 Task: Add Sprouts BBQ Kettle Chips to the cart.
Action: Mouse moved to (20, 55)
Screenshot: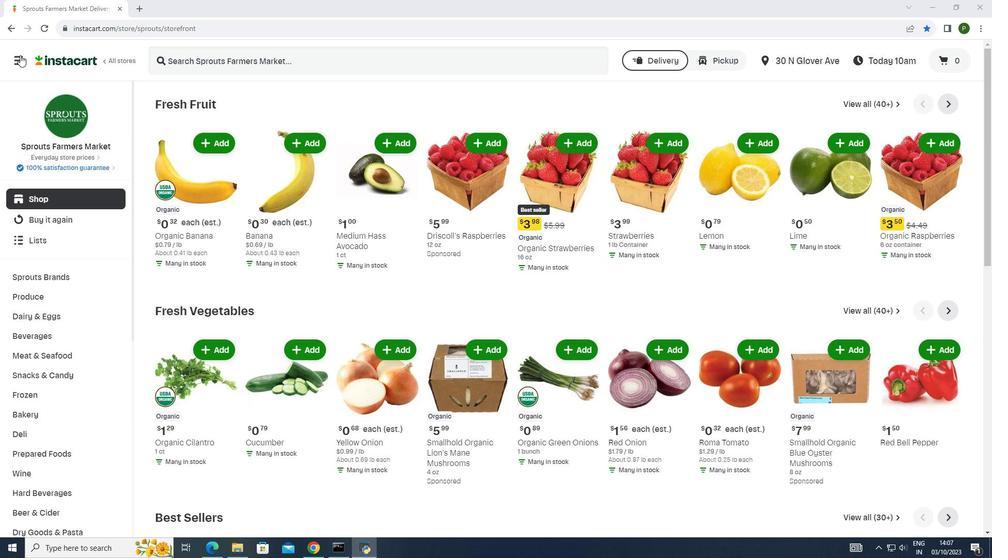 
Action: Mouse pressed left at (20, 55)
Screenshot: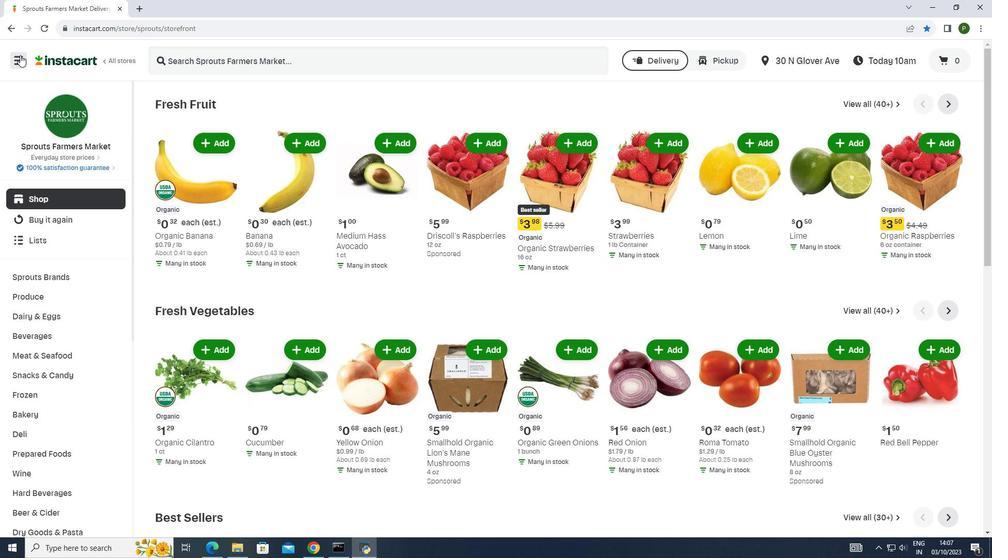 
Action: Mouse moved to (51, 268)
Screenshot: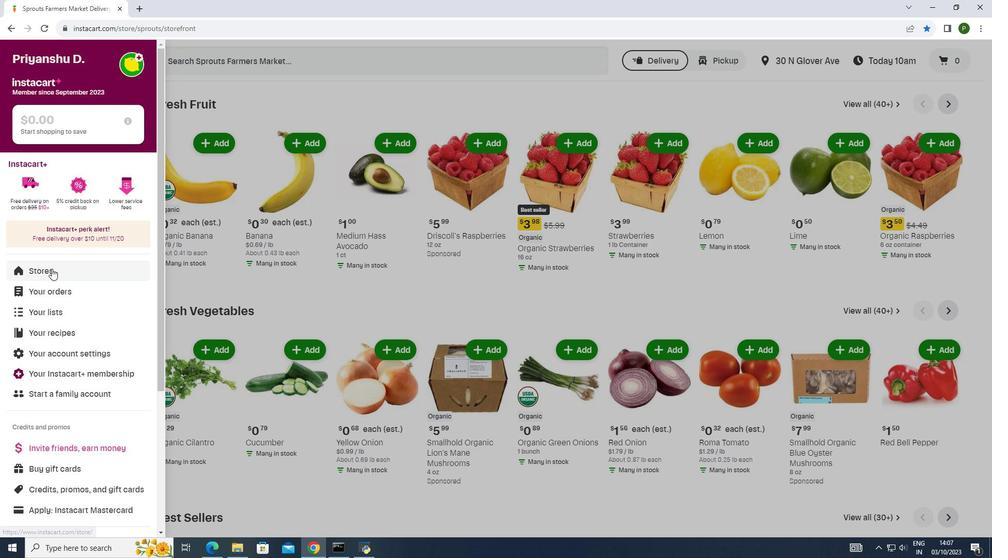 
Action: Mouse pressed left at (51, 268)
Screenshot: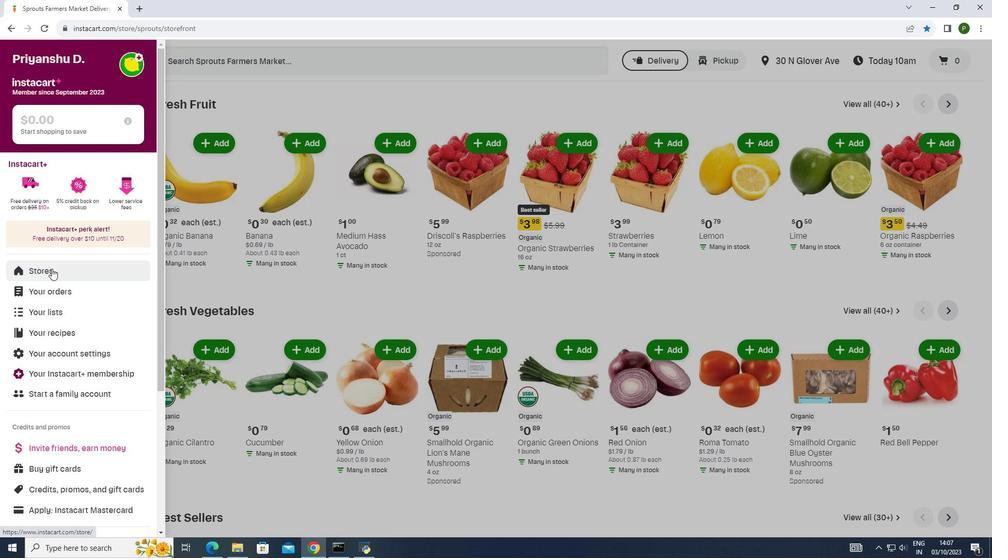 
Action: Mouse moved to (237, 103)
Screenshot: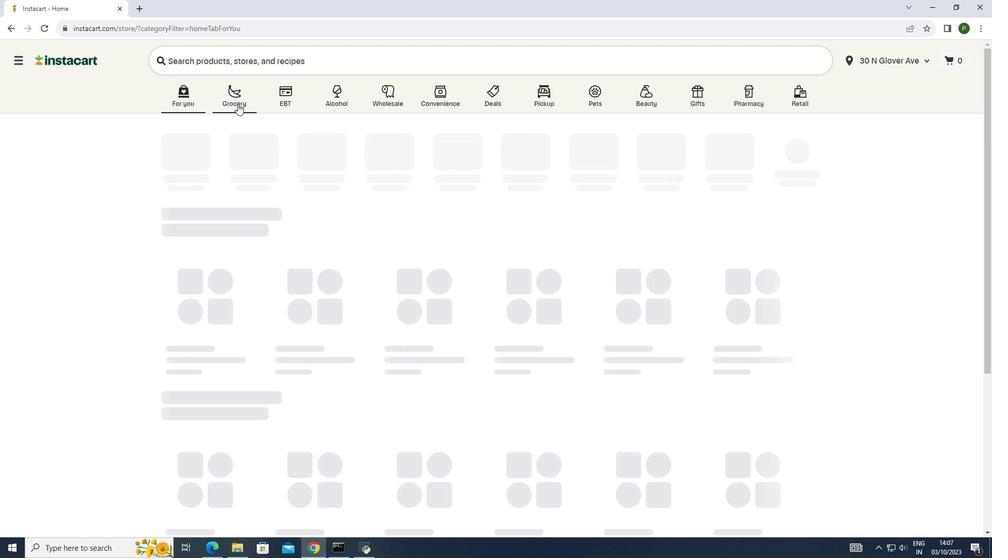 
Action: Mouse pressed left at (237, 103)
Screenshot: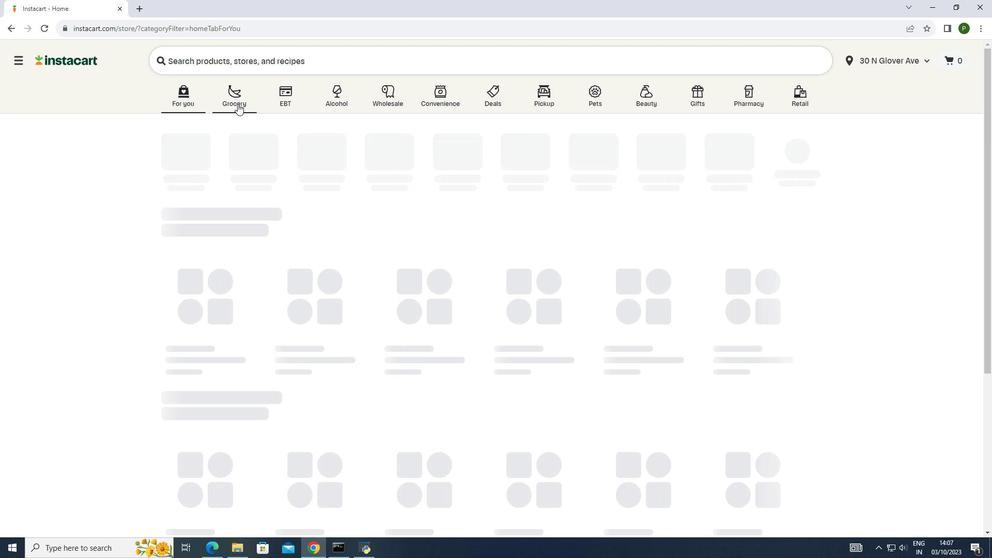 
Action: Mouse moved to (519, 160)
Screenshot: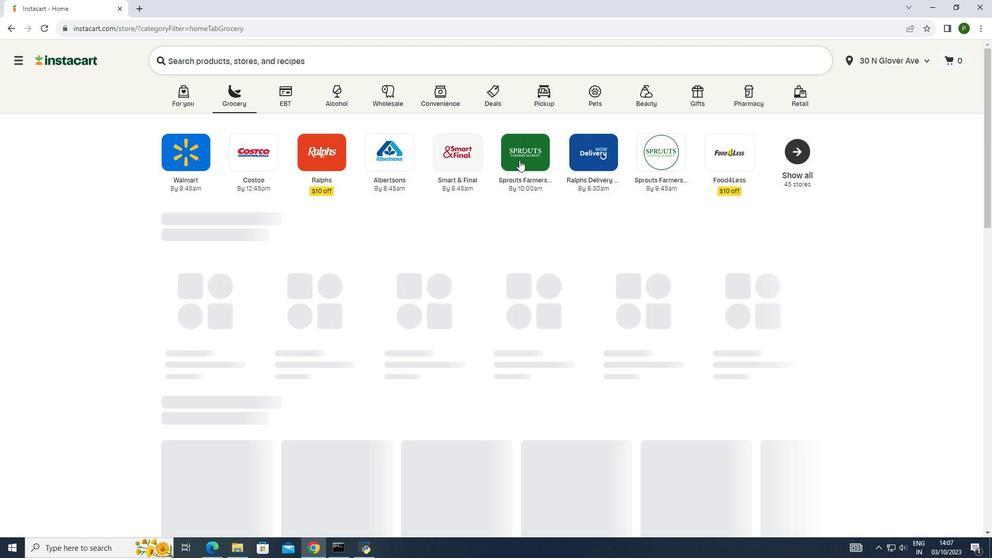 
Action: Mouse pressed left at (519, 160)
Screenshot: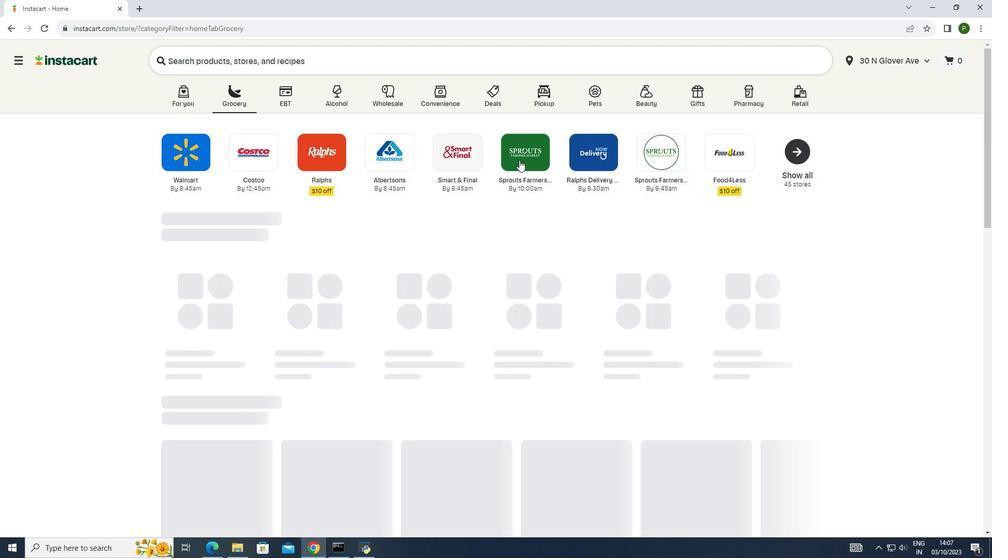 
Action: Mouse moved to (58, 273)
Screenshot: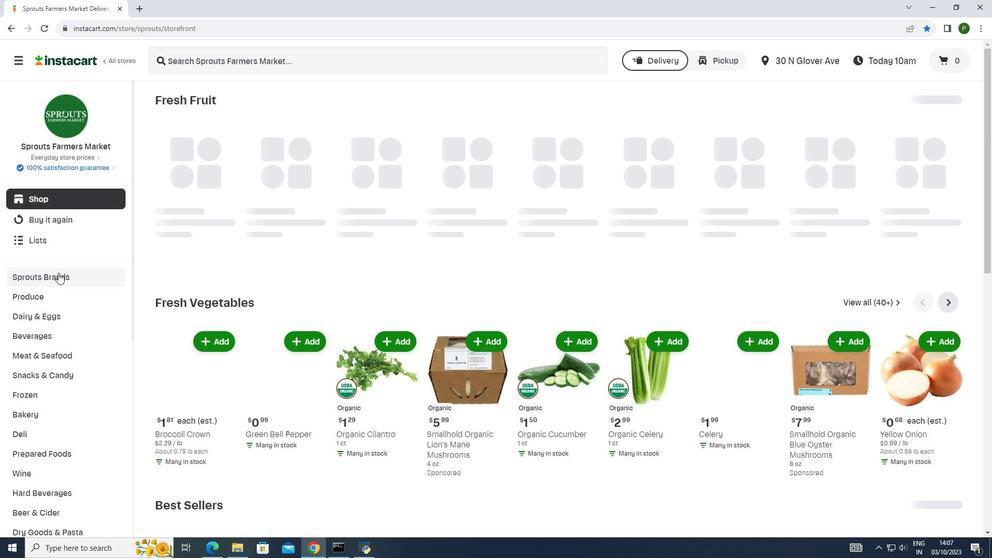 
Action: Mouse pressed left at (58, 273)
Screenshot: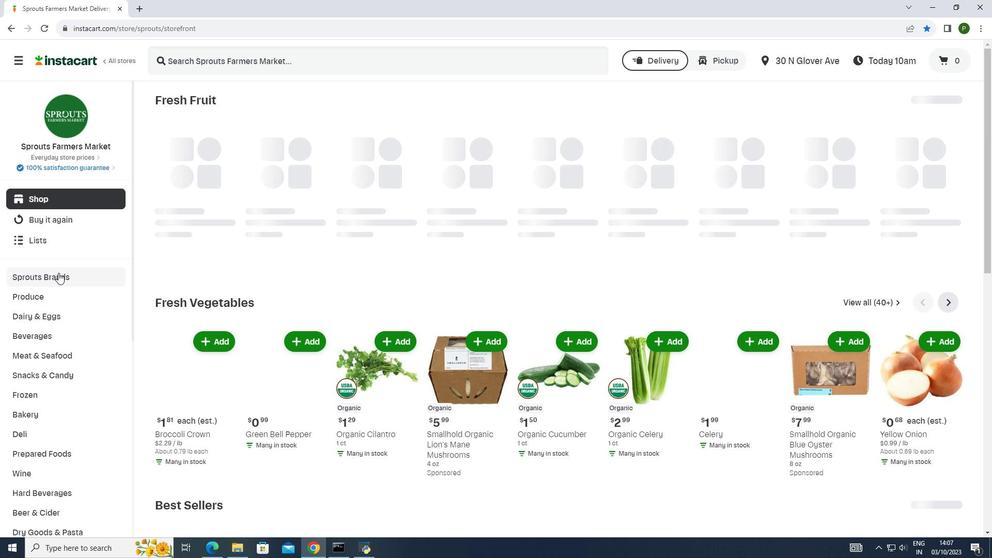 
Action: Mouse moved to (41, 353)
Screenshot: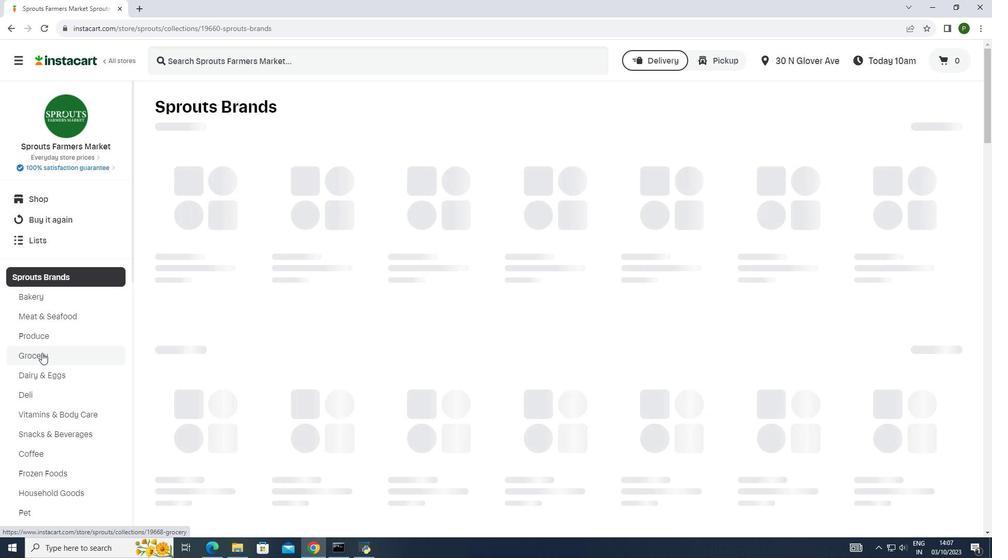 
Action: Mouse pressed left at (41, 353)
Screenshot: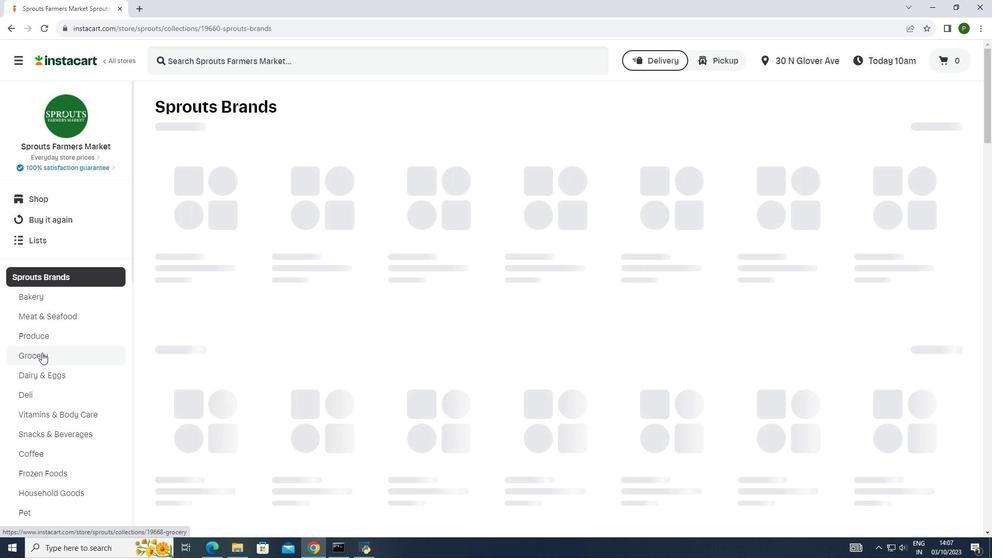 
Action: Mouse moved to (254, 229)
Screenshot: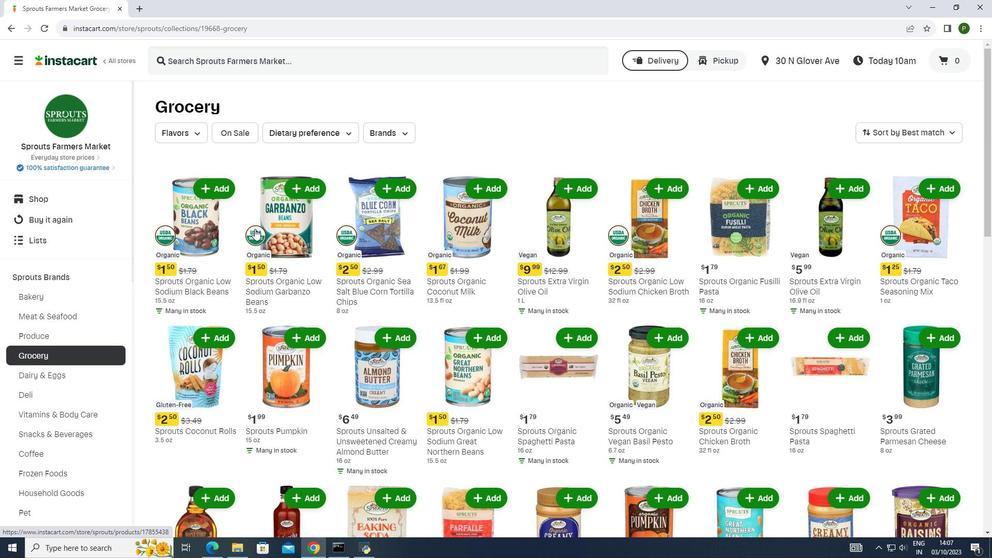 
Action: Mouse scrolled (254, 228) with delta (0, 0)
Screenshot: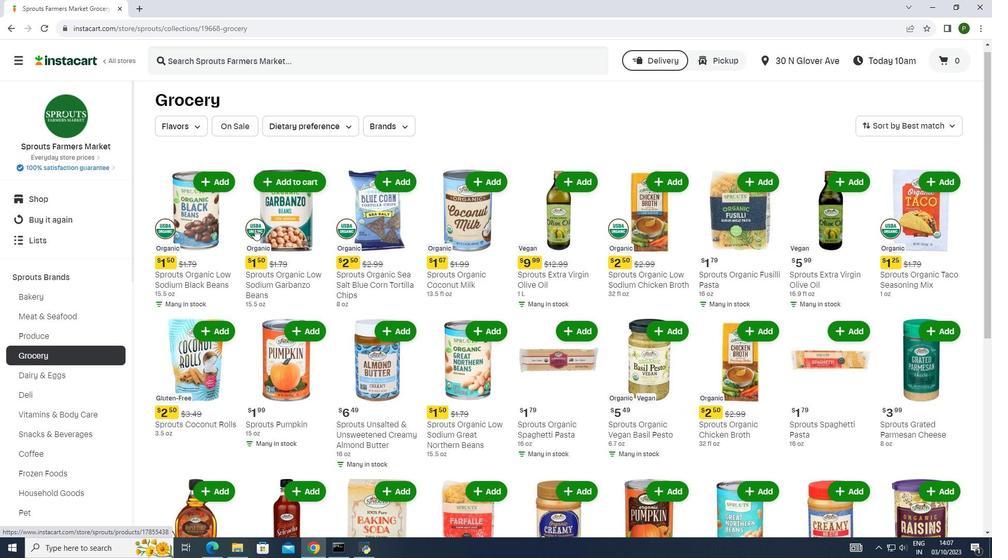 
Action: Mouse moved to (241, 228)
Screenshot: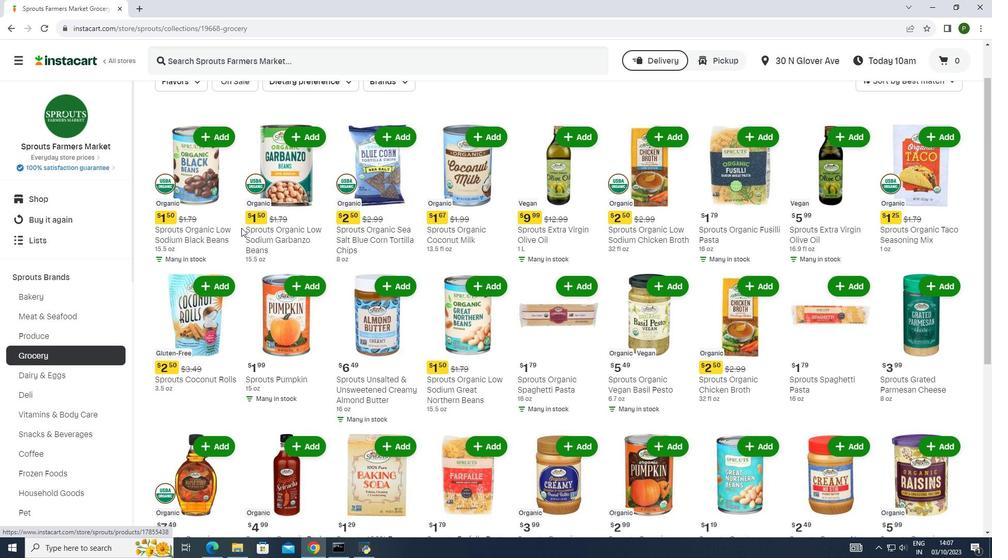 
Action: Mouse scrolled (241, 227) with delta (0, 0)
Screenshot: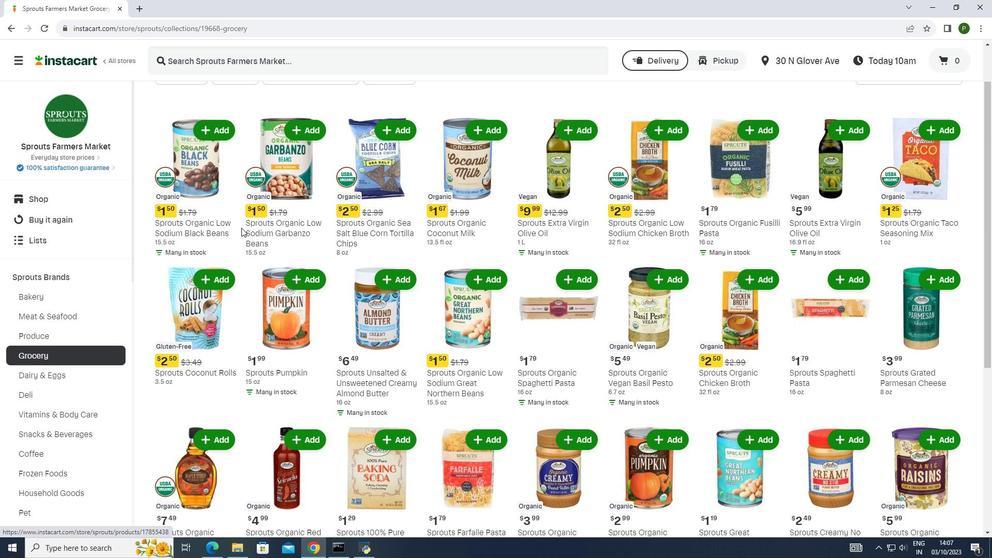 
Action: Mouse scrolled (241, 227) with delta (0, 0)
Screenshot: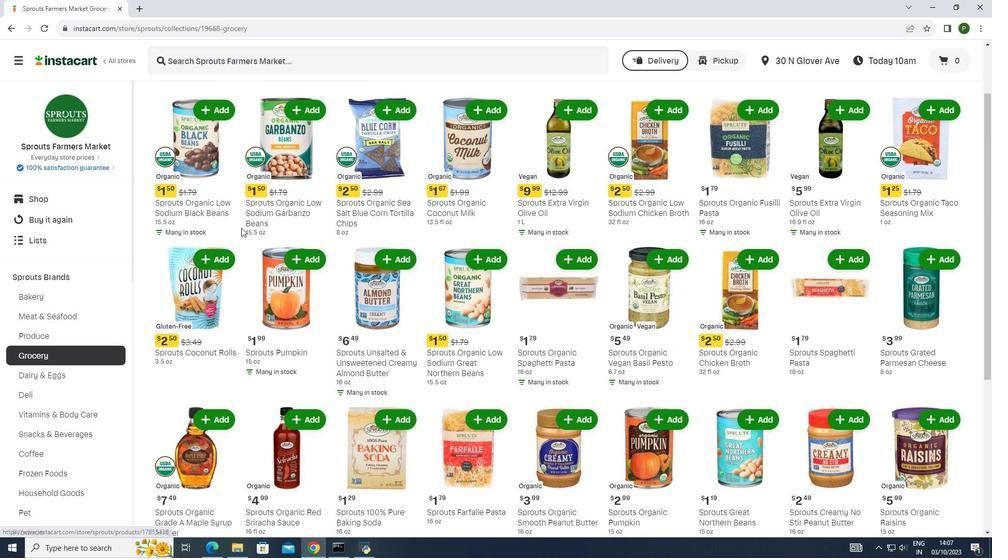 
Action: Mouse moved to (239, 229)
Screenshot: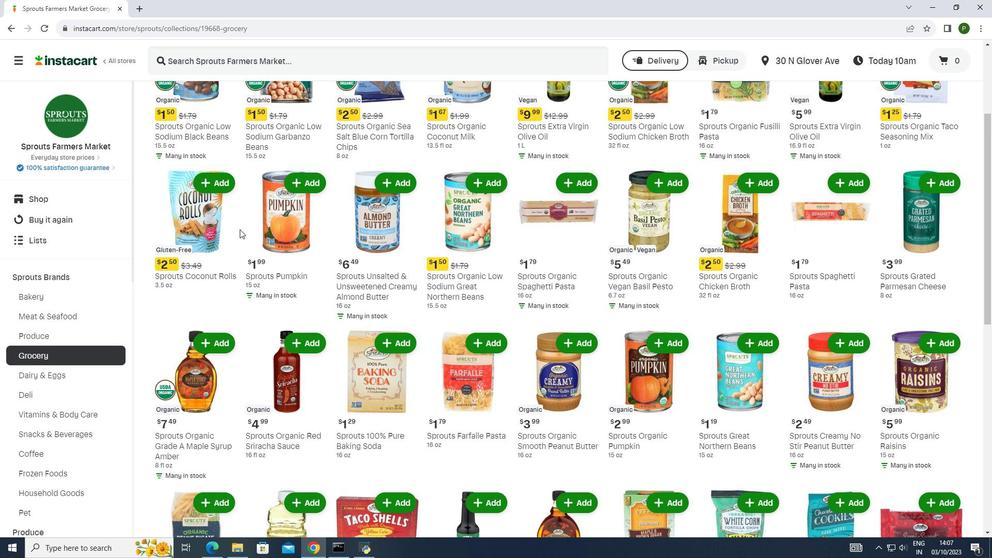 
Action: Mouse scrolled (239, 228) with delta (0, 0)
Screenshot: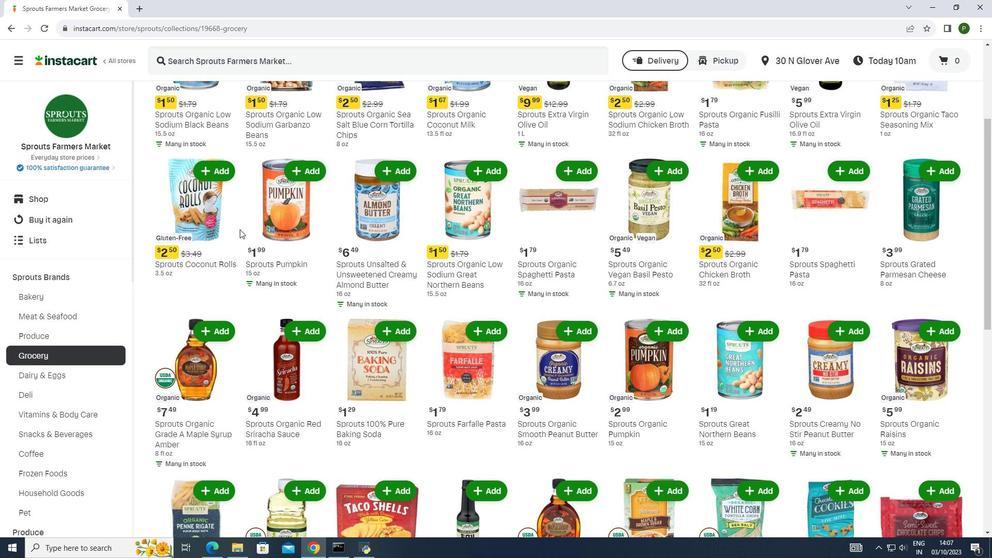 
Action: Mouse moved to (239, 229)
Screenshot: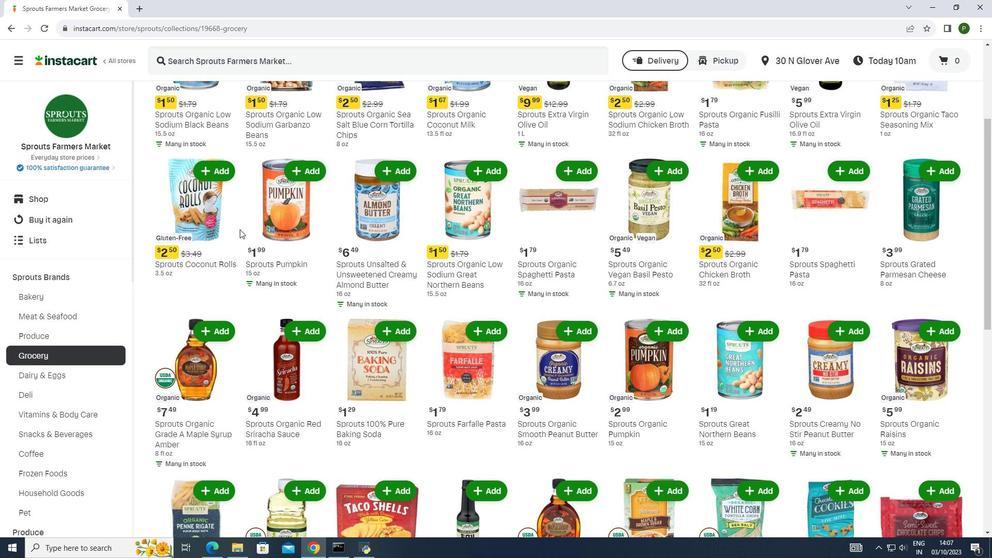 
Action: Mouse scrolled (239, 229) with delta (0, 0)
Screenshot: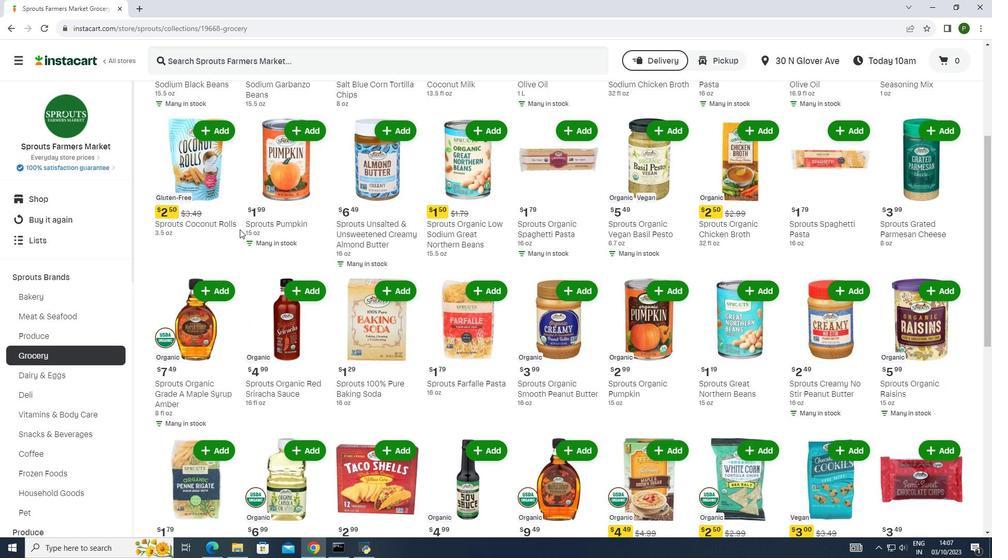 
Action: Mouse scrolled (239, 229) with delta (0, 0)
Screenshot: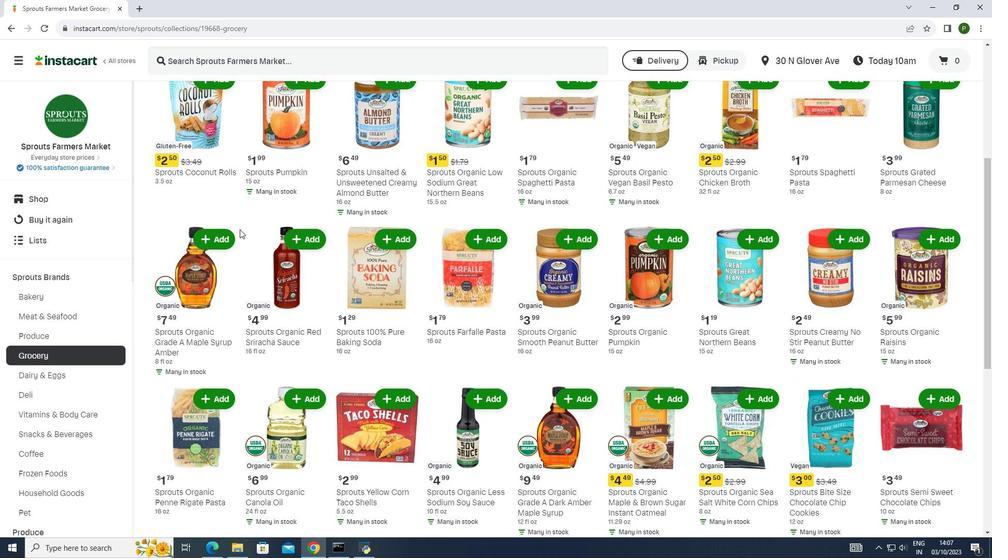 
Action: Mouse scrolled (239, 229) with delta (0, 0)
Screenshot: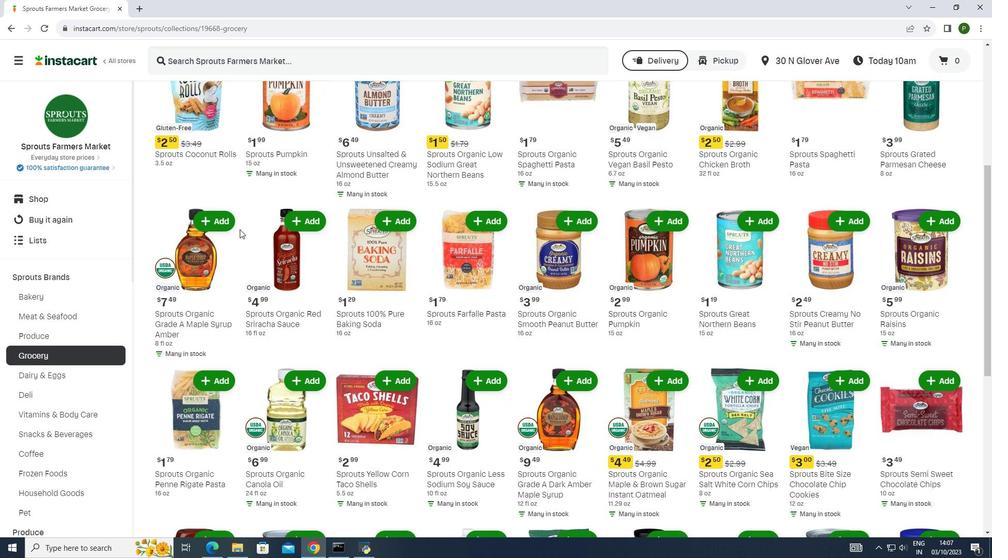 
Action: Mouse scrolled (239, 229) with delta (0, 0)
Screenshot: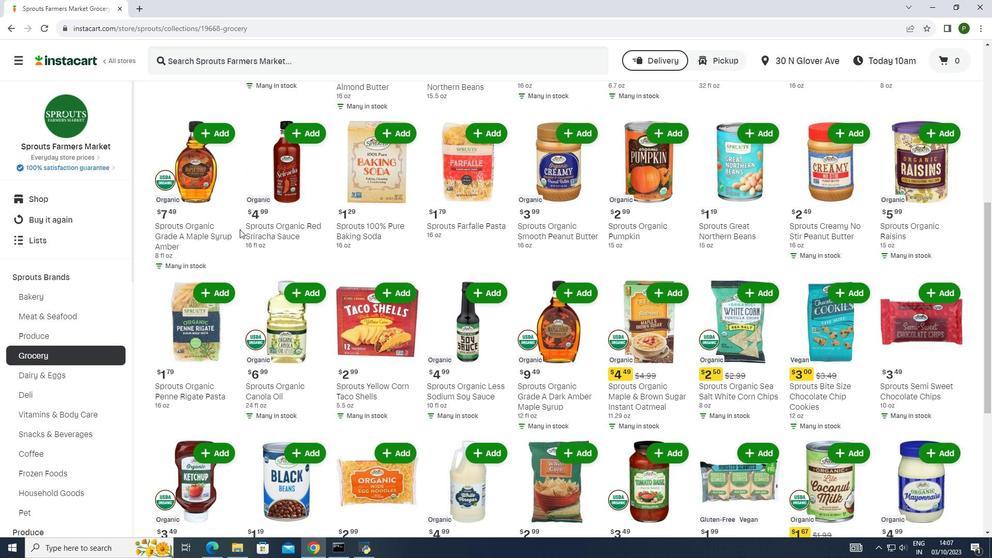 
Action: Mouse moved to (239, 231)
Screenshot: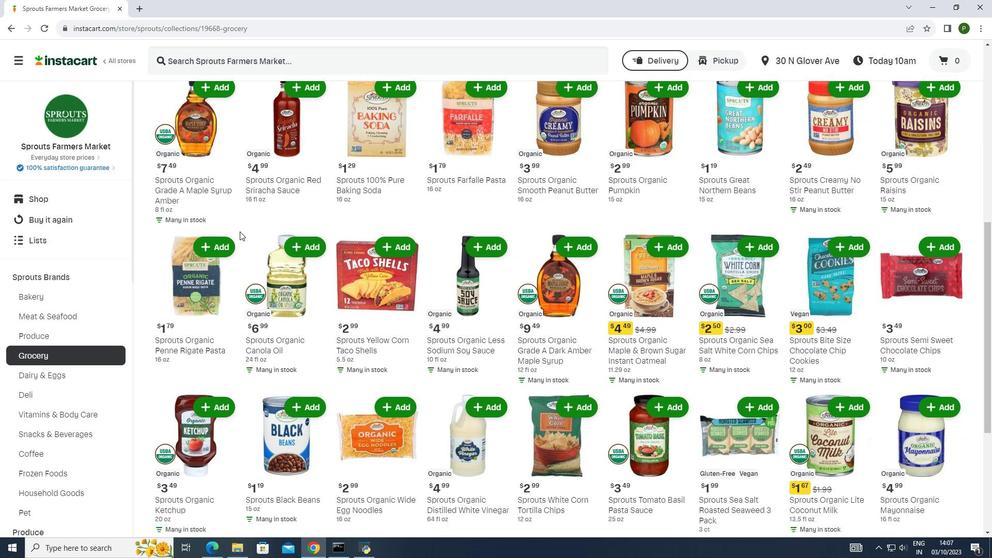 
Action: Mouse scrolled (239, 231) with delta (0, 0)
Screenshot: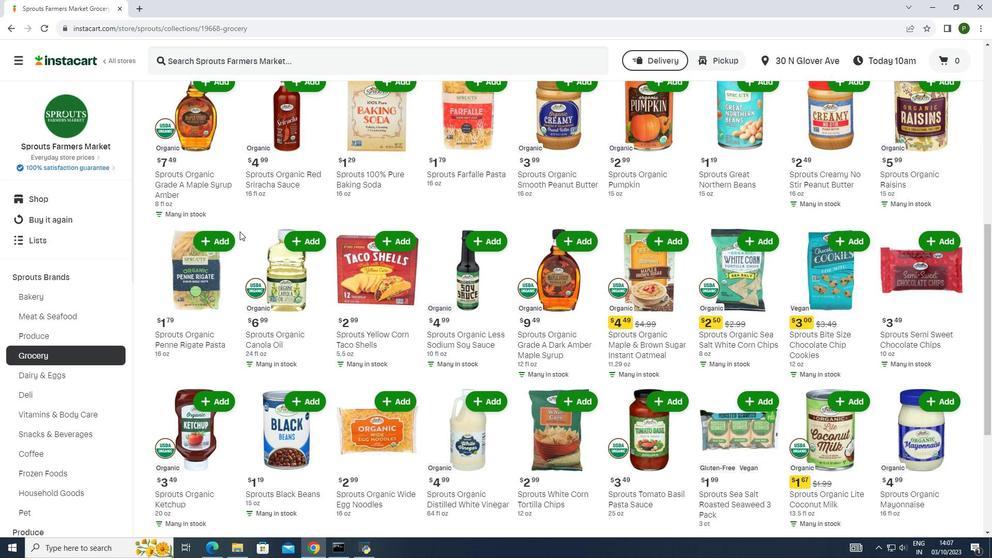 
Action: Mouse scrolled (239, 231) with delta (0, 0)
Screenshot: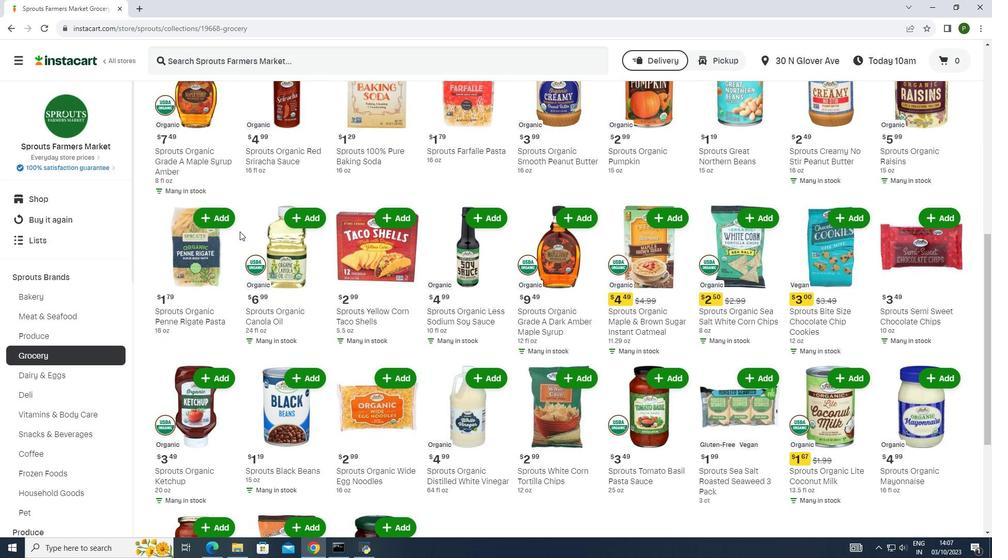 
Action: Mouse scrolled (239, 231) with delta (0, 0)
Screenshot: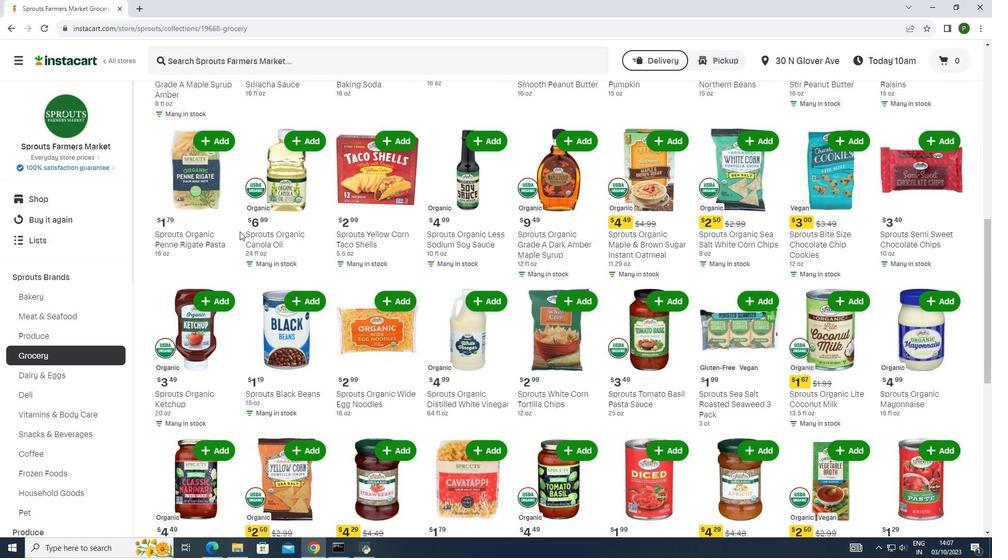 
Action: Mouse scrolled (239, 231) with delta (0, 0)
Screenshot: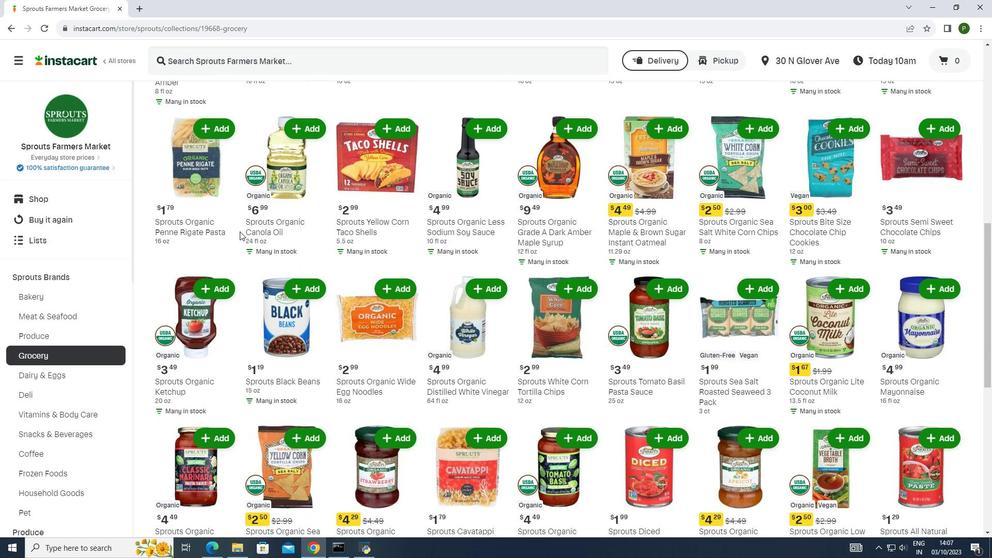 
Action: Mouse moved to (243, 239)
Screenshot: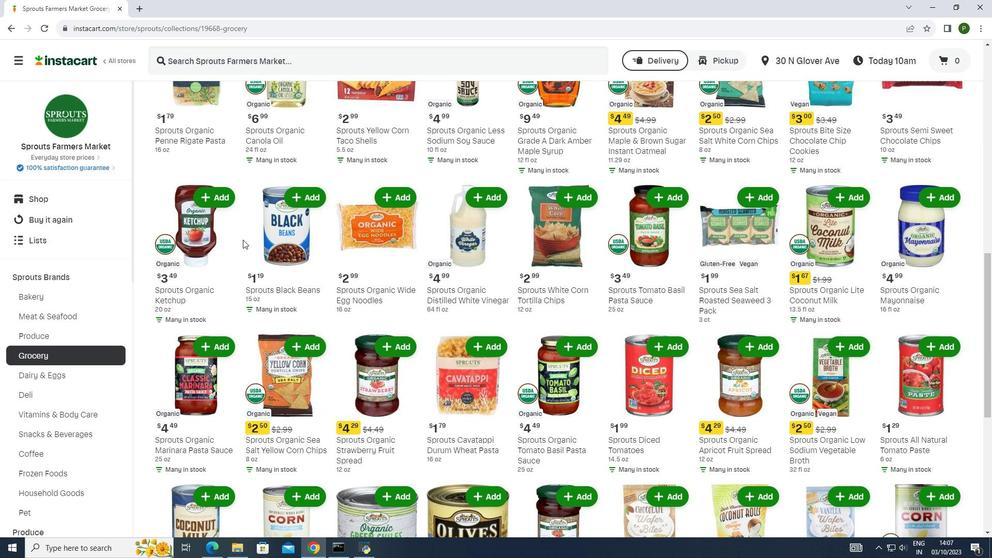 
Action: Mouse scrolled (243, 239) with delta (0, 0)
Screenshot: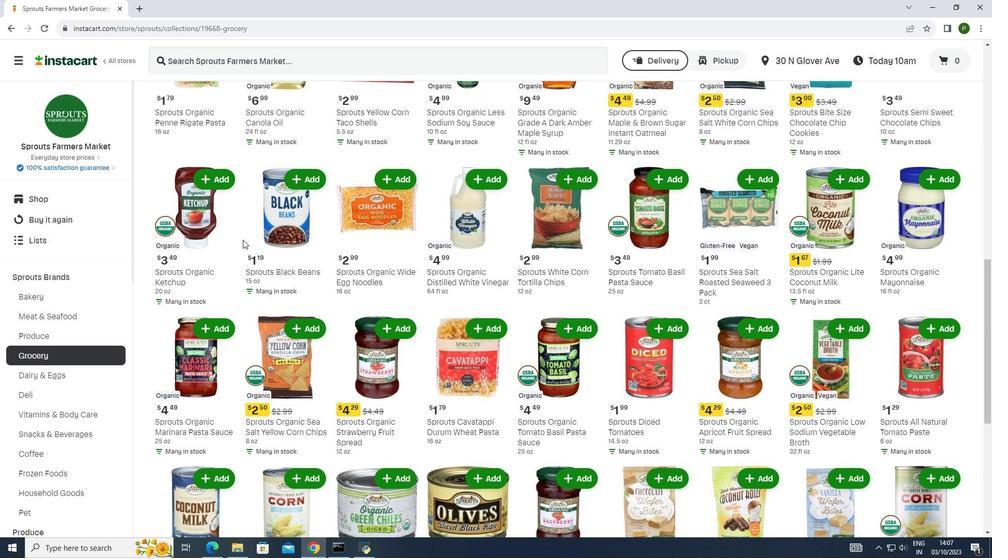 
Action: Mouse scrolled (243, 239) with delta (0, 0)
Screenshot: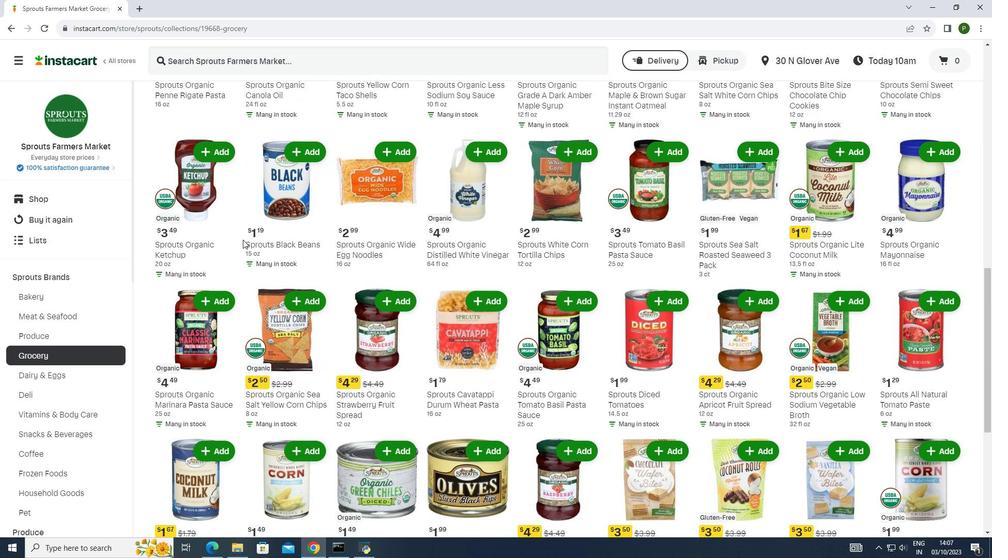 
Action: Mouse scrolled (243, 240) with delta (0, 0)
Screenshot: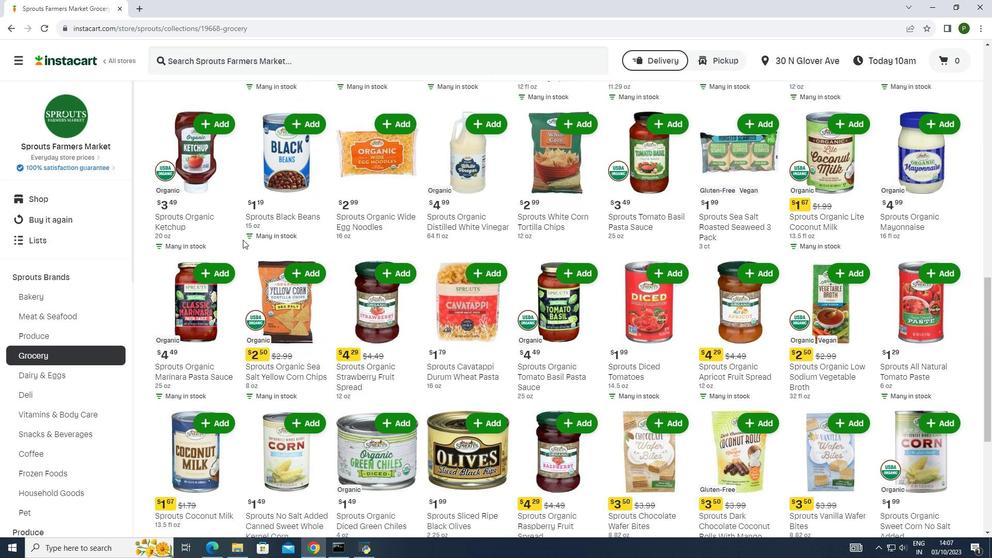 
Action: Mouse moved to (249, 251)
Screenshot: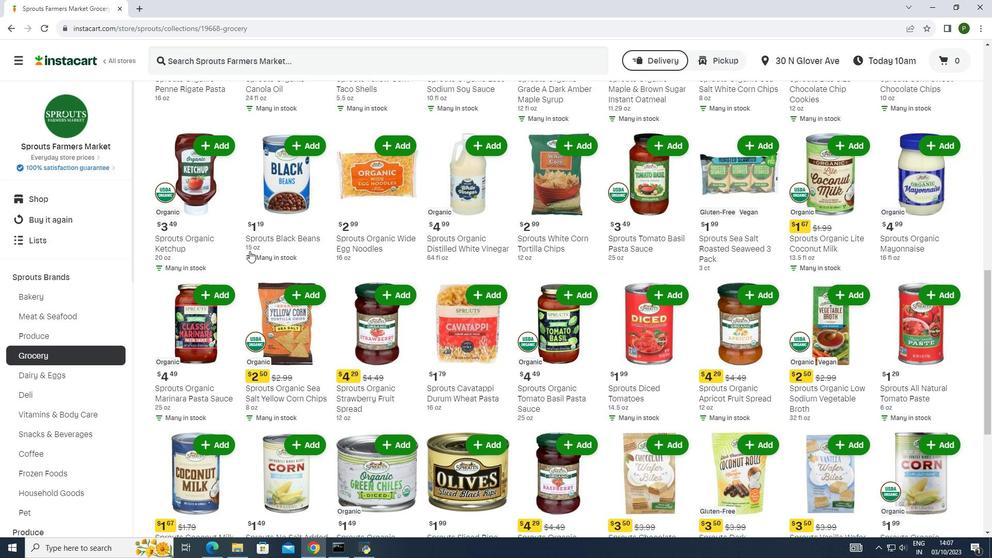 
Action: Mouse scrolled (249, 250) with delta (0, 0)
Screenshot: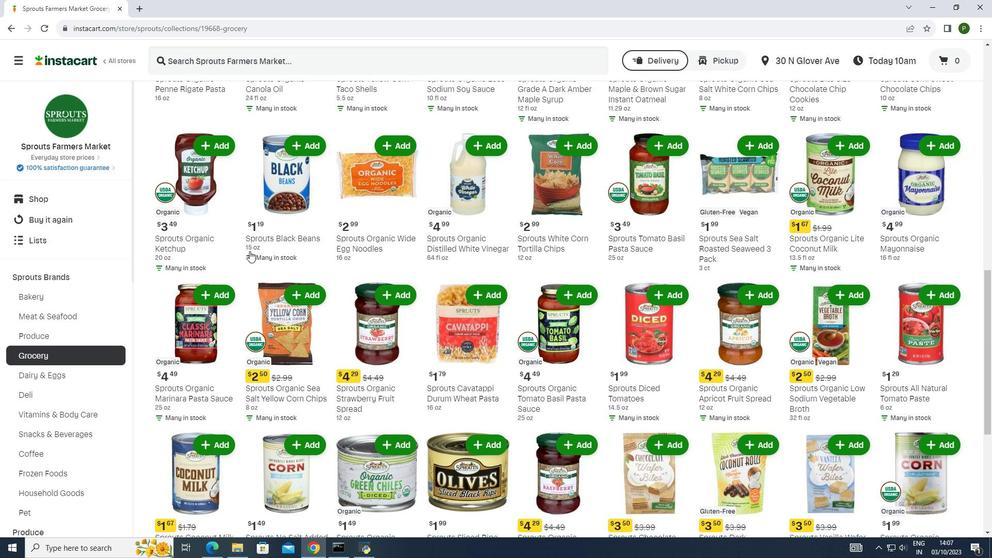 
Action: Mouse scrolled (249, 250) with delta (0, 0)
Screenshot: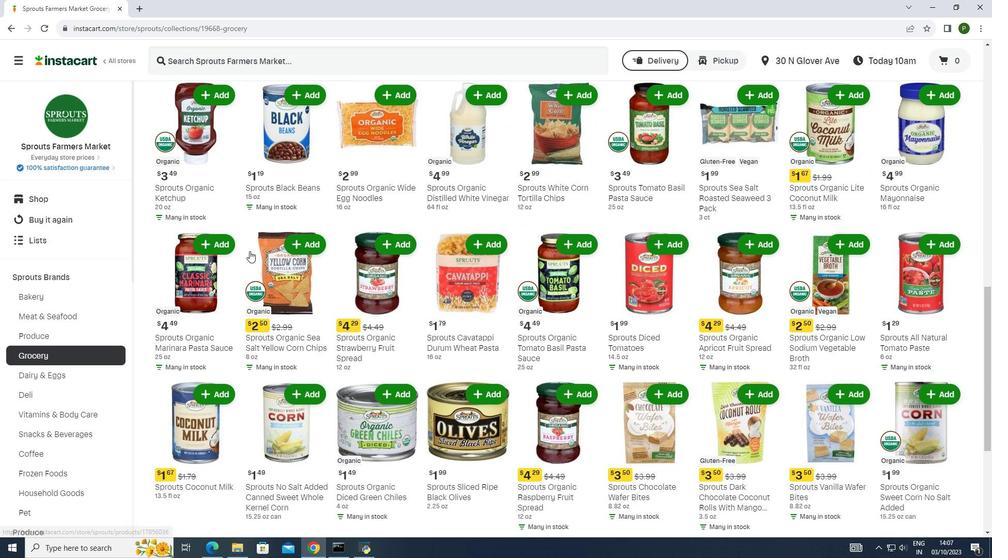 
Action: Mouse scrolled (249, 250) with delta (0, 0)
Screenshot: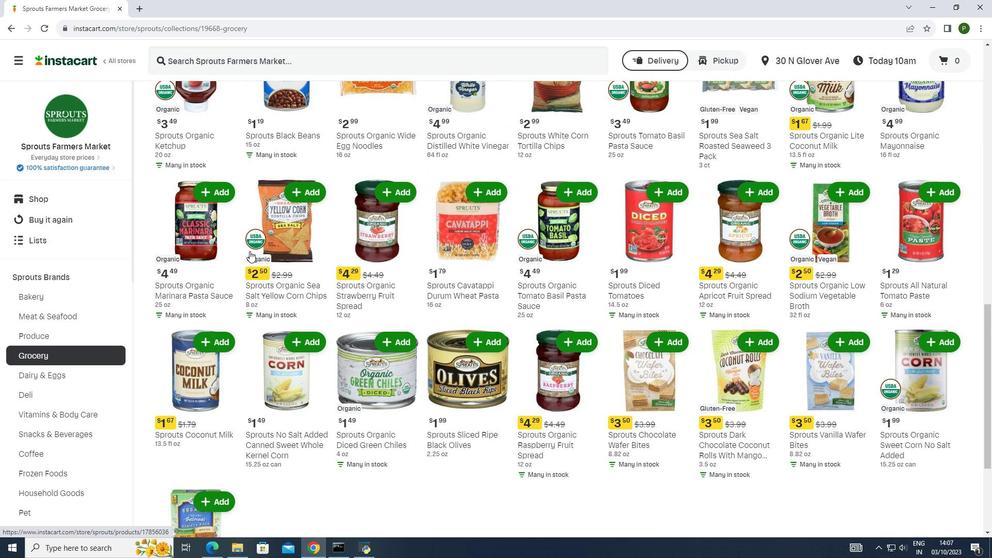 
Action: Mouse scrolled (249, 250) with delta (0, 0)
Screenshot: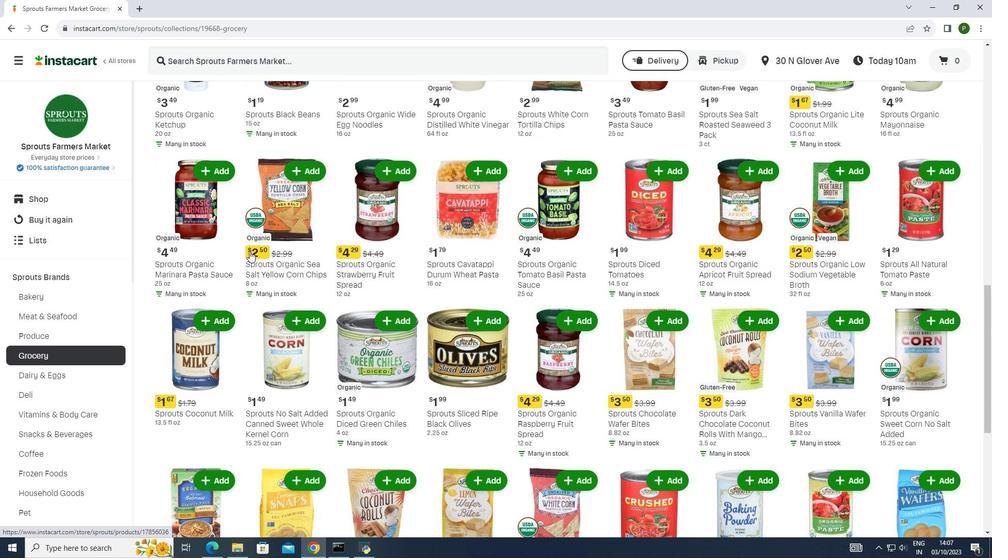 
Action: Mouse moved to (251, 252)
Screenshot: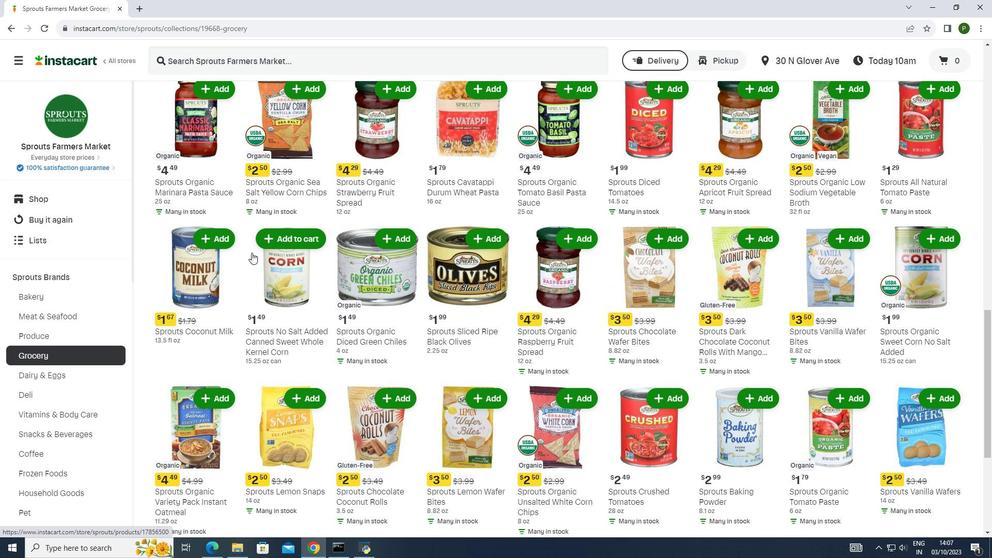 
Action: Mouse scrolled (251, 252) with delta (0, 0)
Screenshot: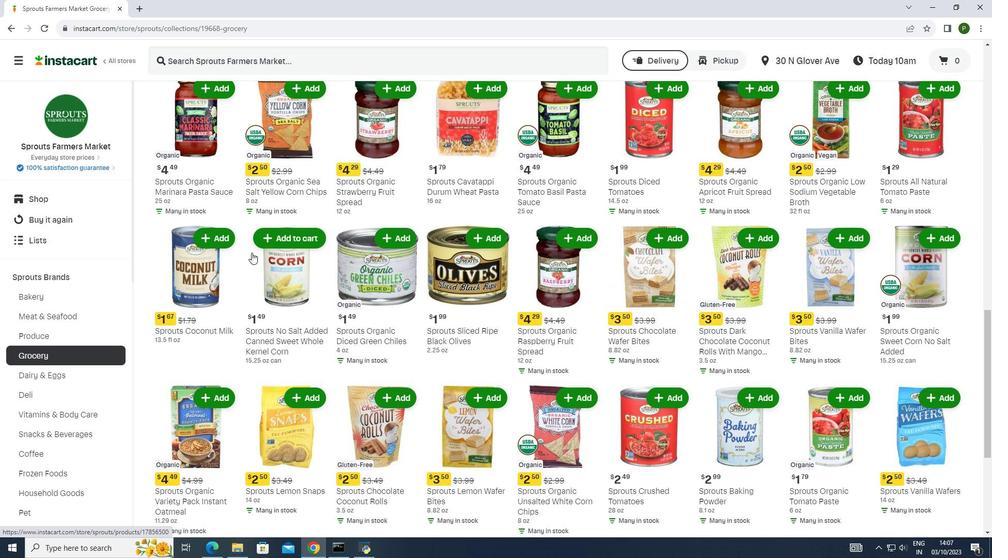 
Action: Mouse scrolled (251, 252) with delta (0, 0)
Screenshot: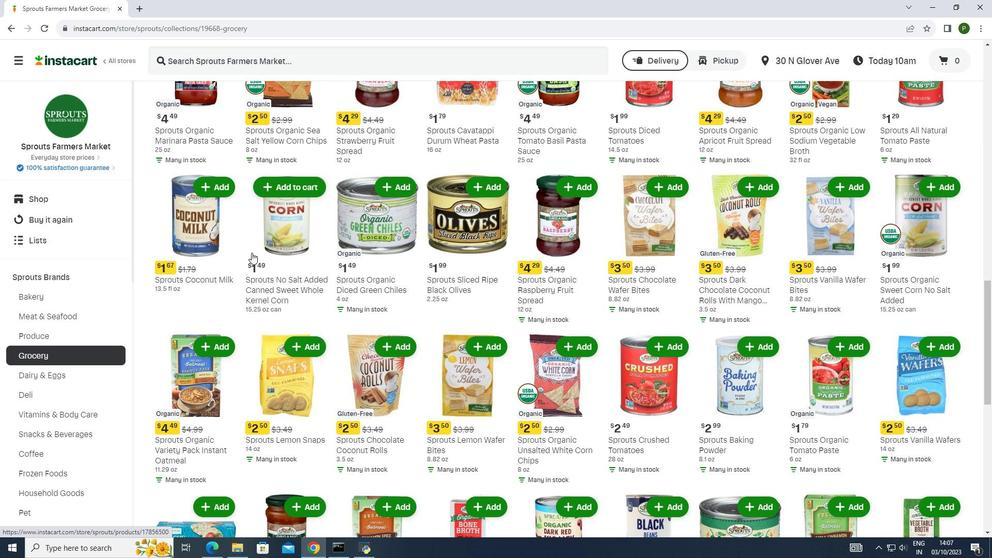 
Action: Mouse scrolled (251, 252) with delta (0, 0)
Screenshot: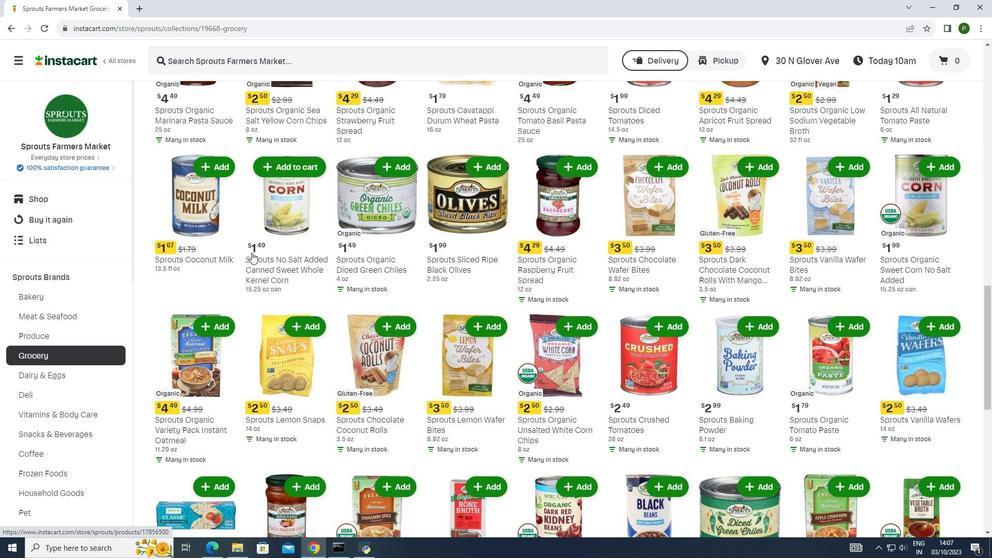 
Action: Mouse moved to (252, 253)
Screenshot: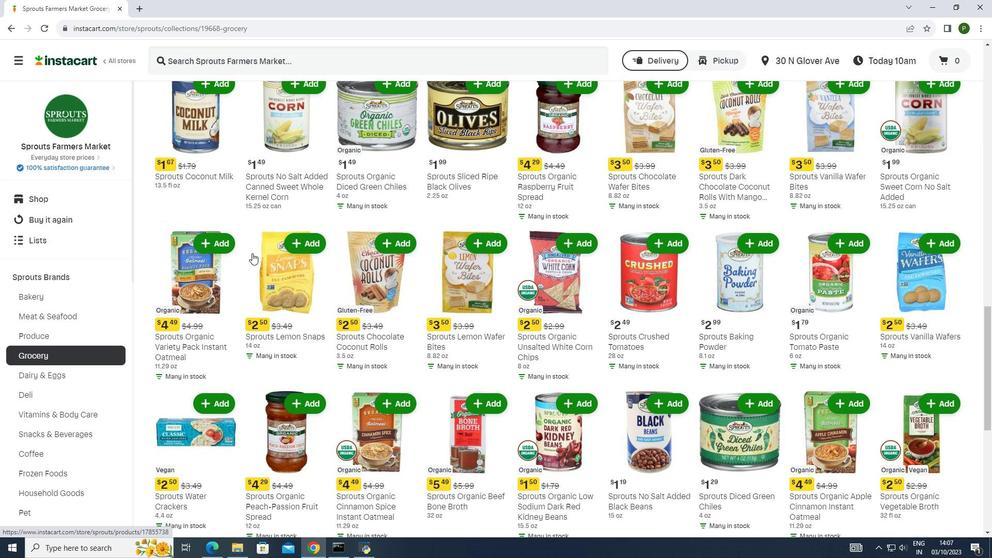 
Action: Mouse scrolled (252, 252) with delta (0, 0)
Screenshot: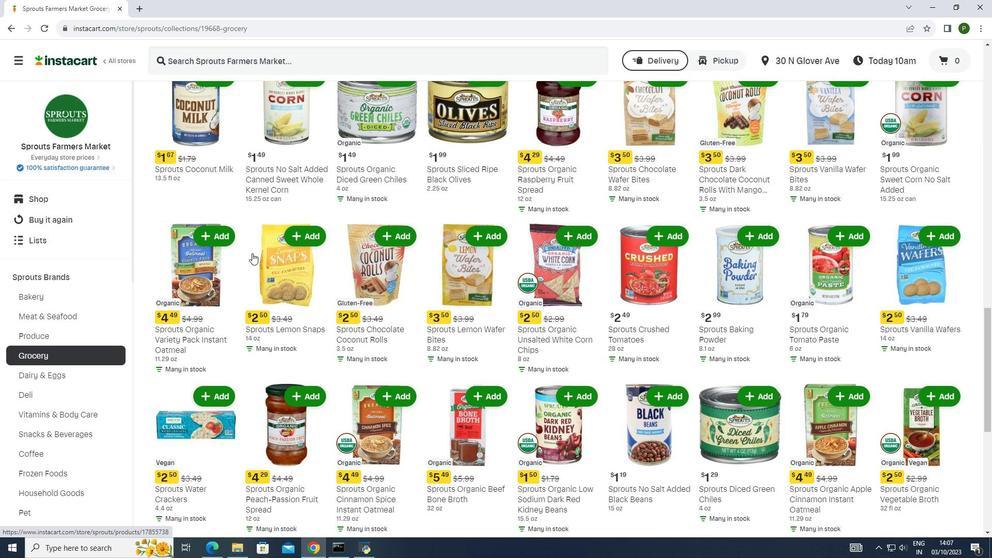 
Action: Mouse scrolled (252, 252) with delta (0, 0)
Screenshot: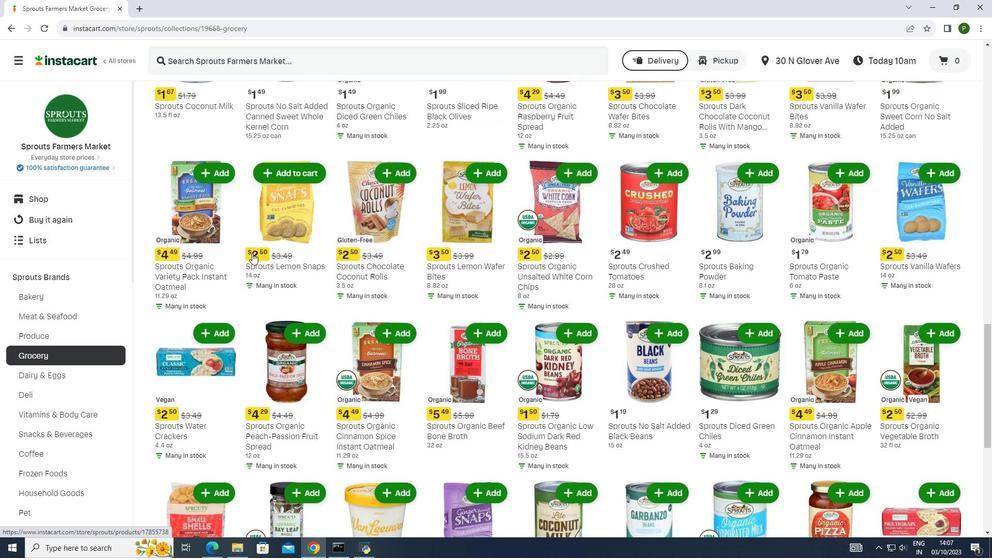 
Action: Mouse scrolled (252, 252) with delta (0, 0)
Screenshot: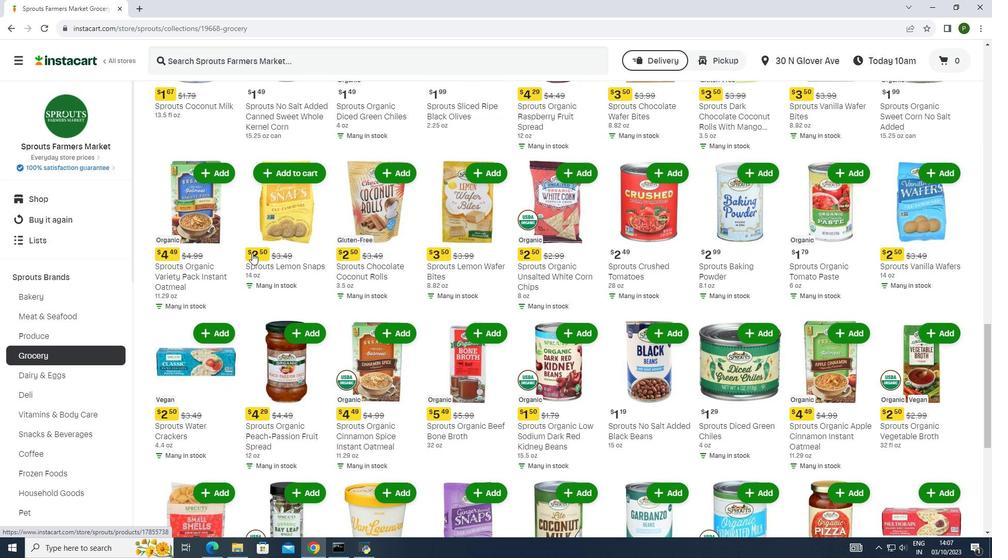 
Action: Mouse scrolled (252, 252) with delta (0, 0)
Screenshot: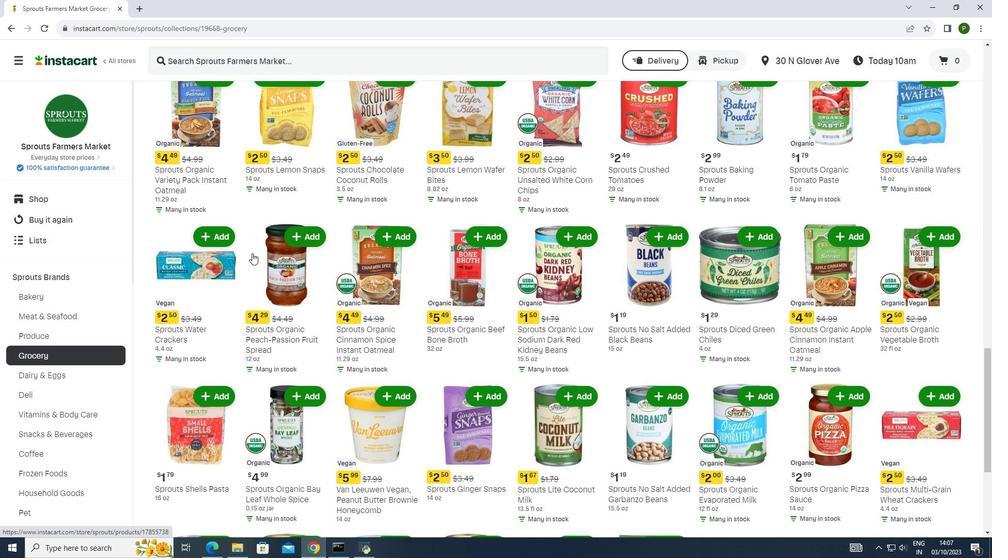 
Action: Mouse scrolled (252, 252) with delta (0, 0)
Screenshot: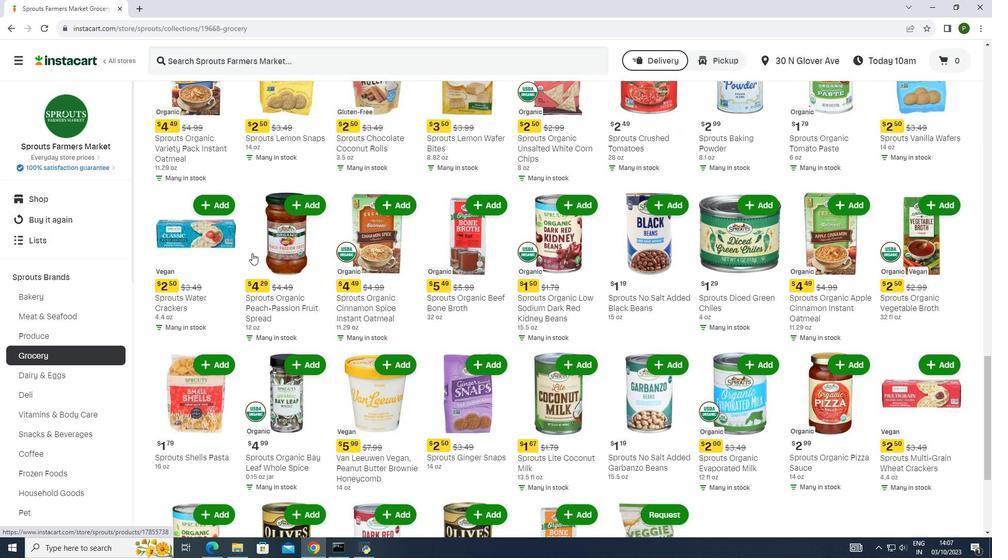 
Action: Mouse scrolled (252, 252) with delta (0, 0)
Screenshot: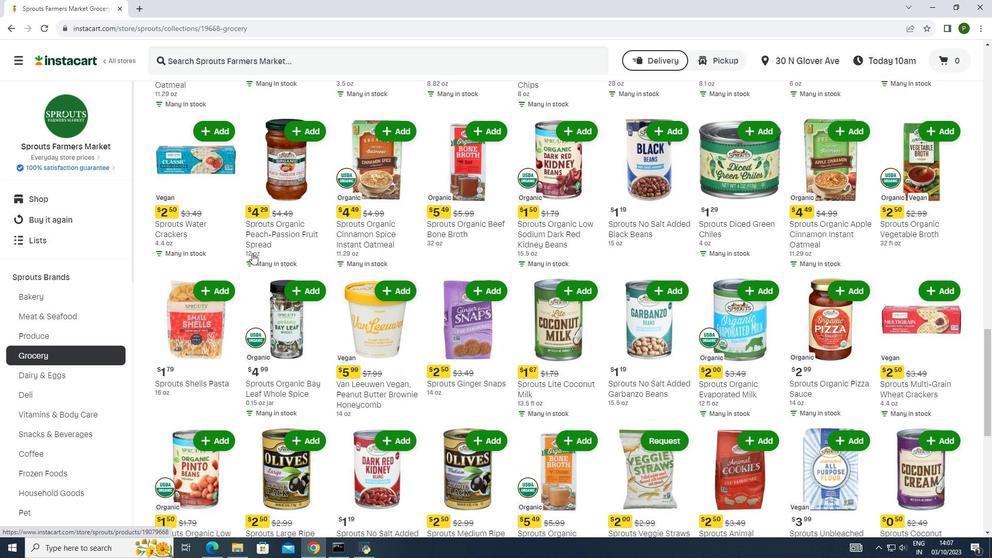 
Action: Mouse scrolled (252, 252) with delta (0, 0)
Screenshot: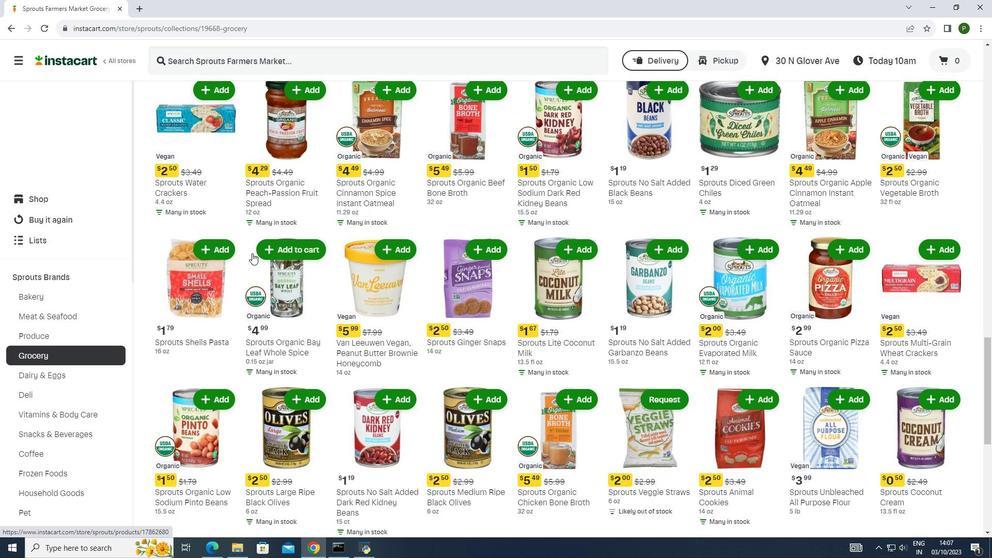 
Action: Mouse scrolled (252, 252) with delta (0, 0)
Screenshot: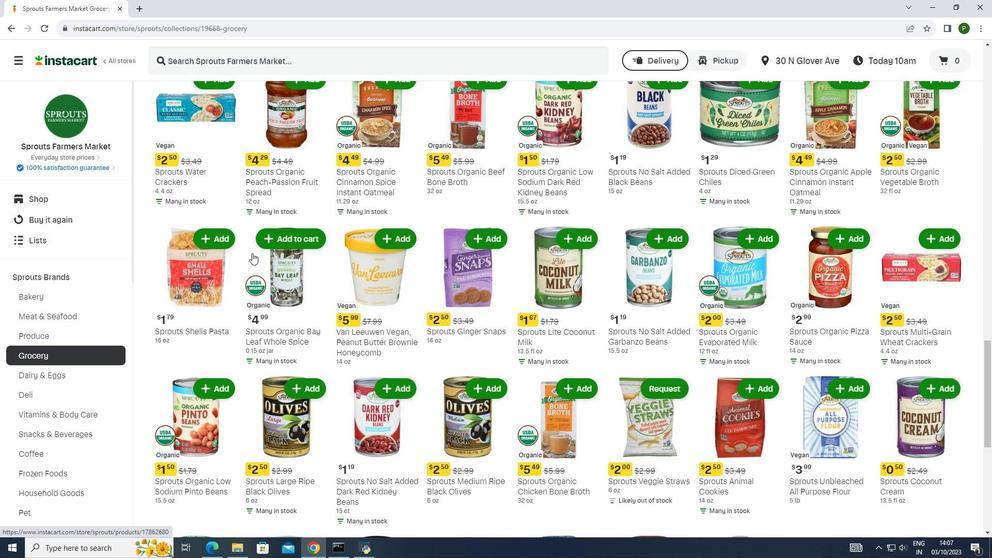
Action: Mouse scrolled (252, 252) with delta (0, 0)
Screenshot: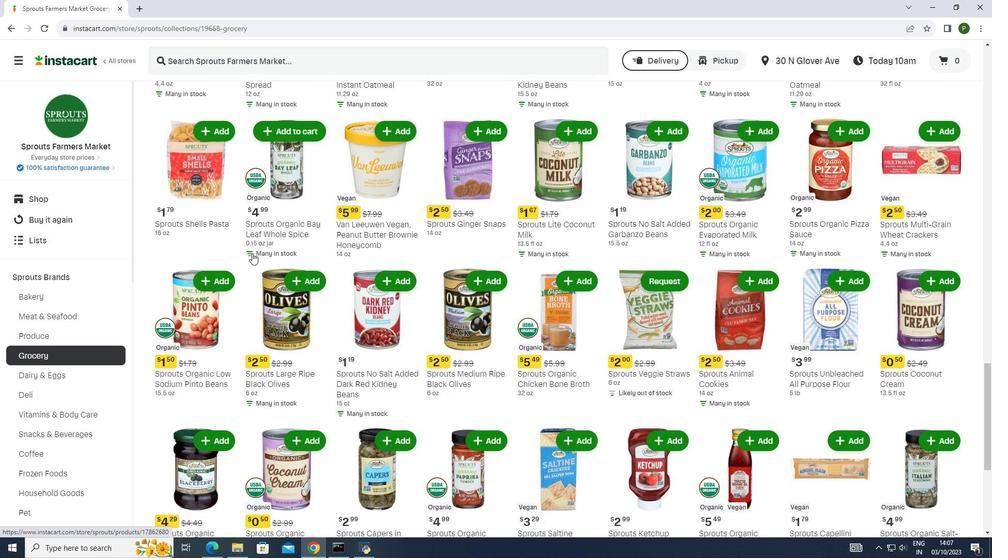
Action: Mouse scrolled (252, 252) with delta (0, 0)
Screenshot: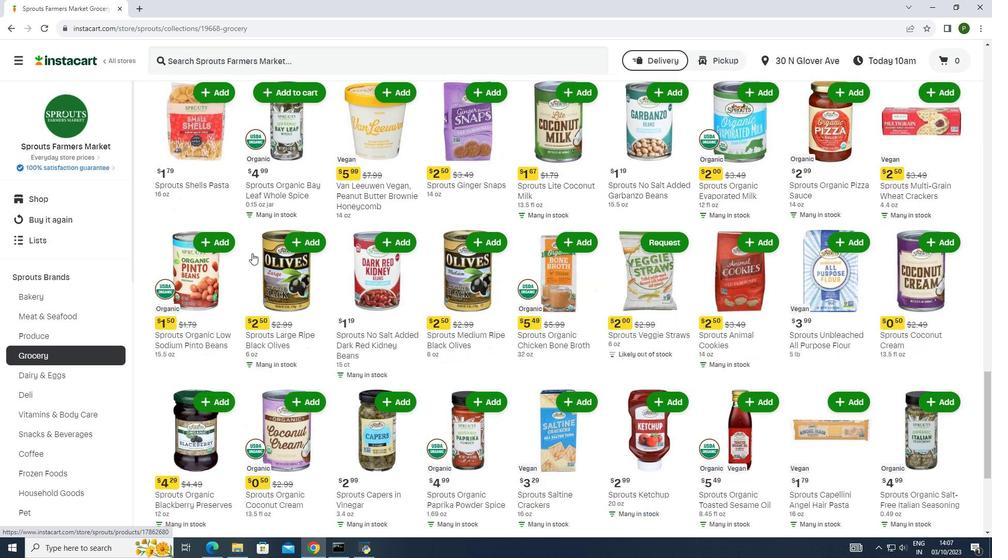 
Action: Mouse scrolled (252, 252) with delta (0, 0)
Screenshot: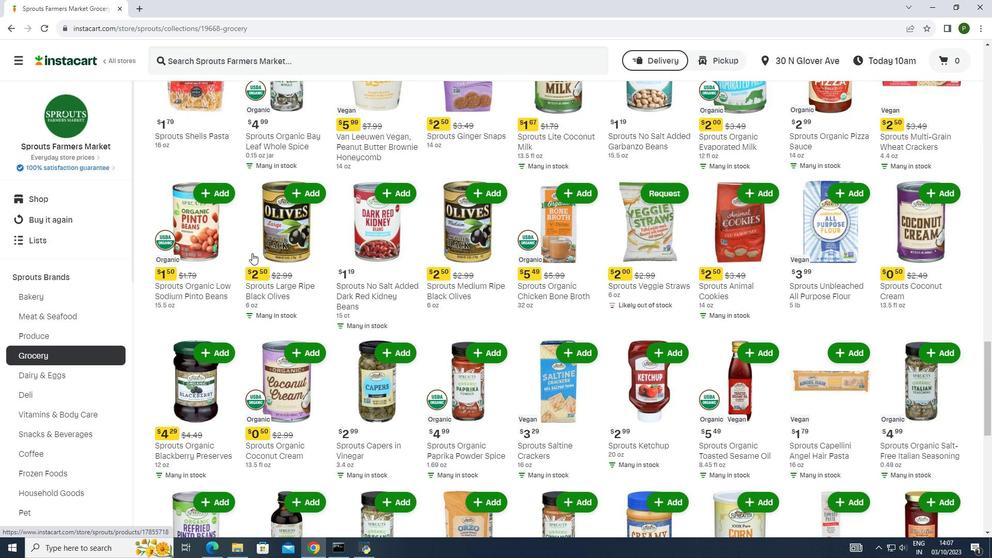
Action: Mouse scrolled (252, 252) with delta (0, 0)
Screenshot: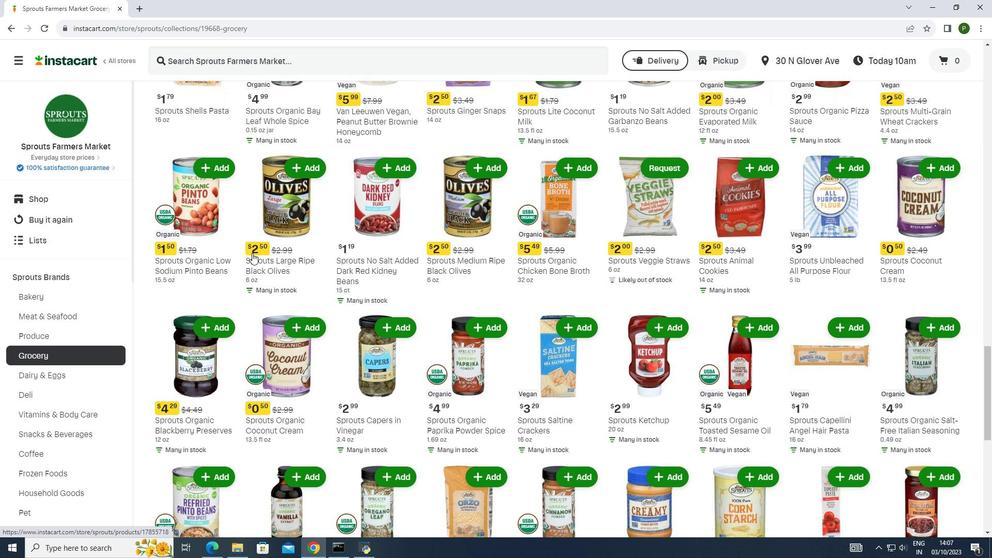 
Action: Mouse scrolled (252, 252) with delta (0, 0)
Screenshot: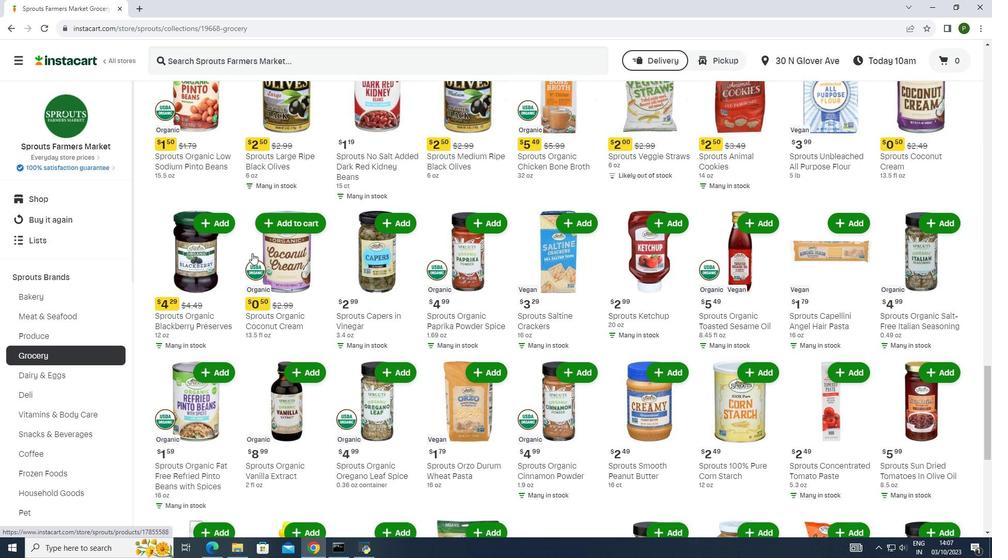 
Action: Mouse scrolled (252, 252) with delta (0, 0)
Screenshot: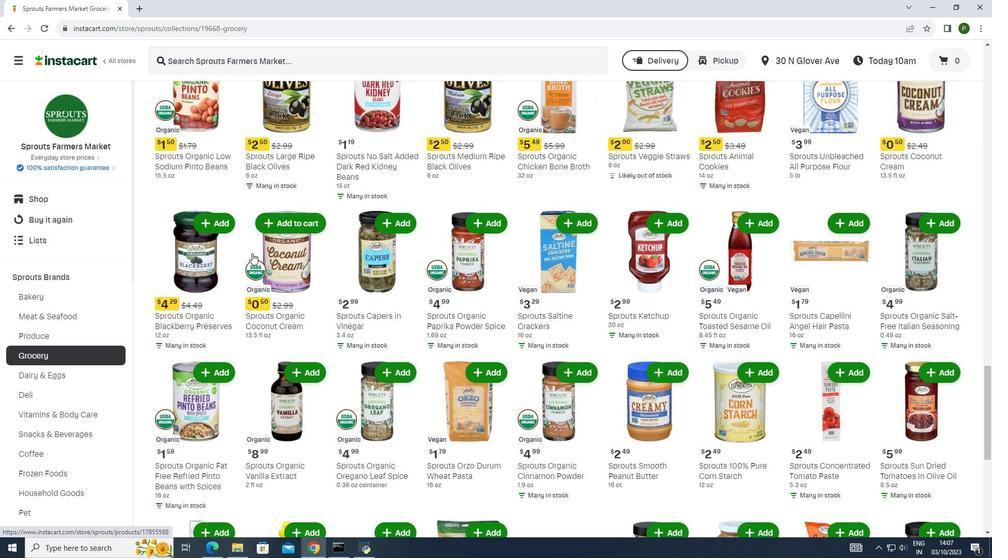 
Action: Mouse scrolled (252, 252) with delta (0, 0)
Screenshot: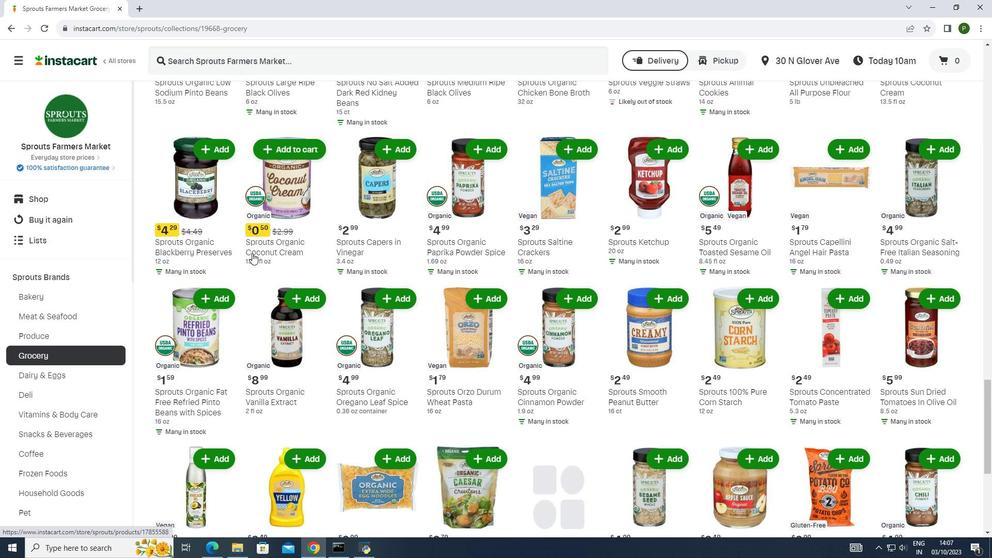 
Action: Mouse scrolled (252, 252) with delta (0, 0)
Screenshot: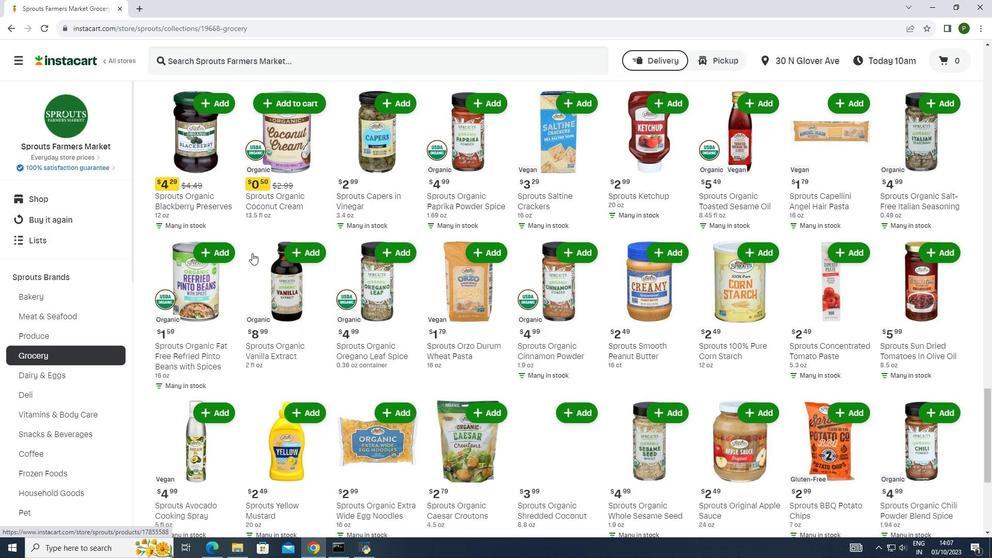 
Action: Mouse scrolled (252, 252) with delta (0, 0)
Screenshot: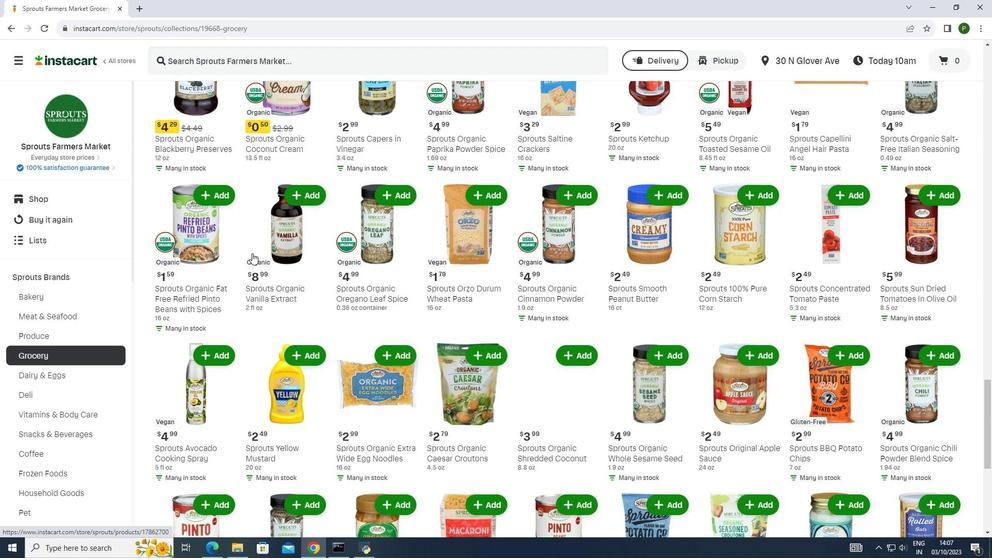 
Action: Mouse scrolled (252, 252) with delta (0, 0)
Screenshot: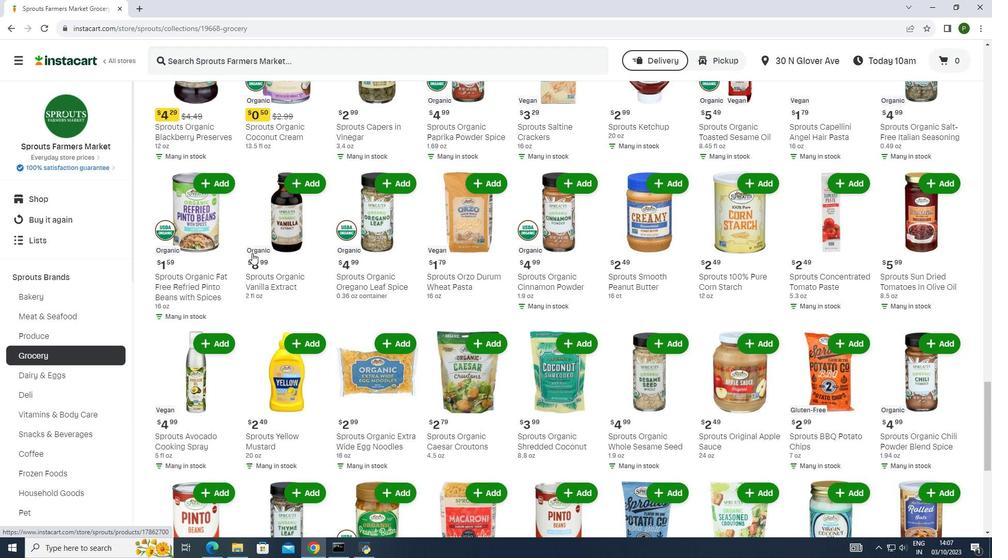 
Action: Mouse scrolled (252, 252) with delta (0, 0)
Screenshot: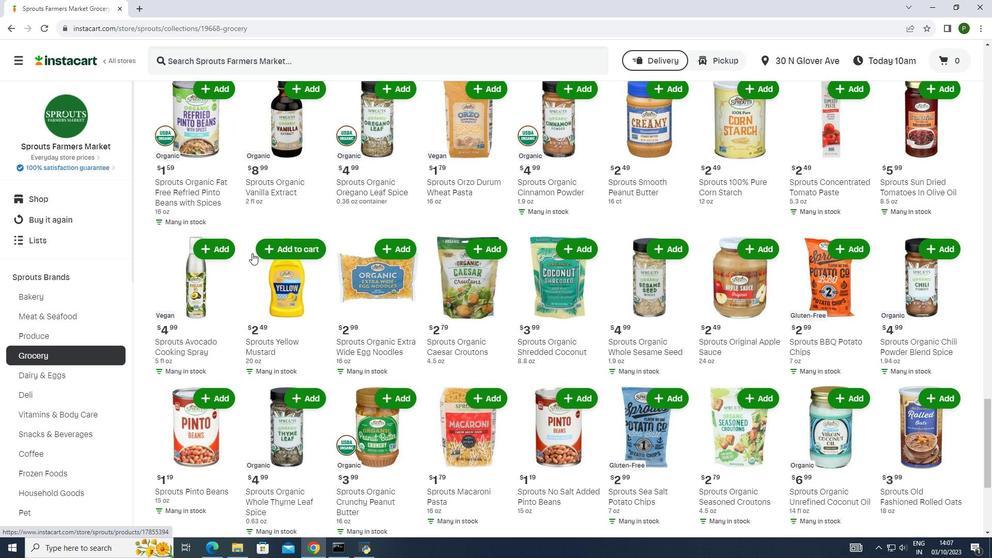 
Action: Mouse scrolled (252, 252) with delta (0, 0)
Screenshot: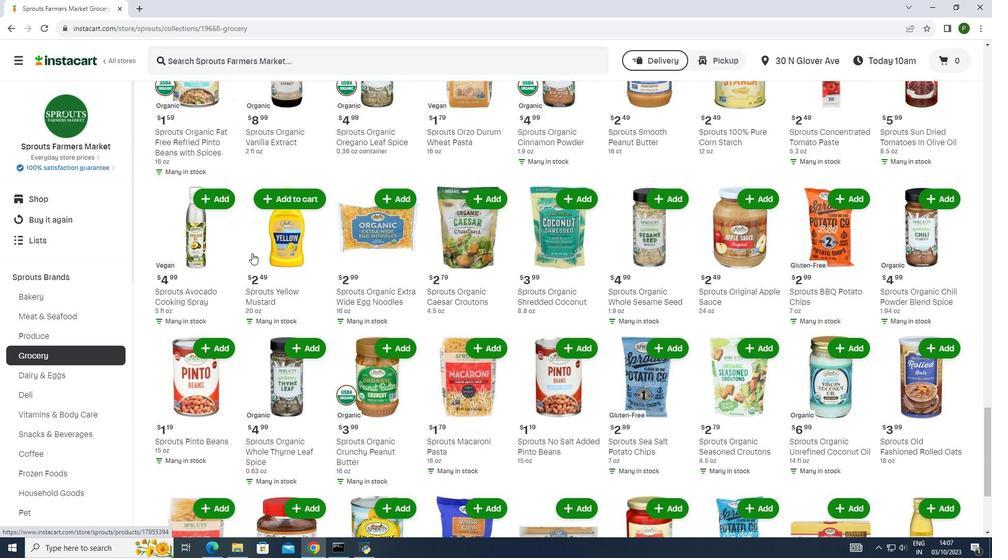 
Action: Mouse scrolled (252, 252) with delta (0, 0)
Screenshot: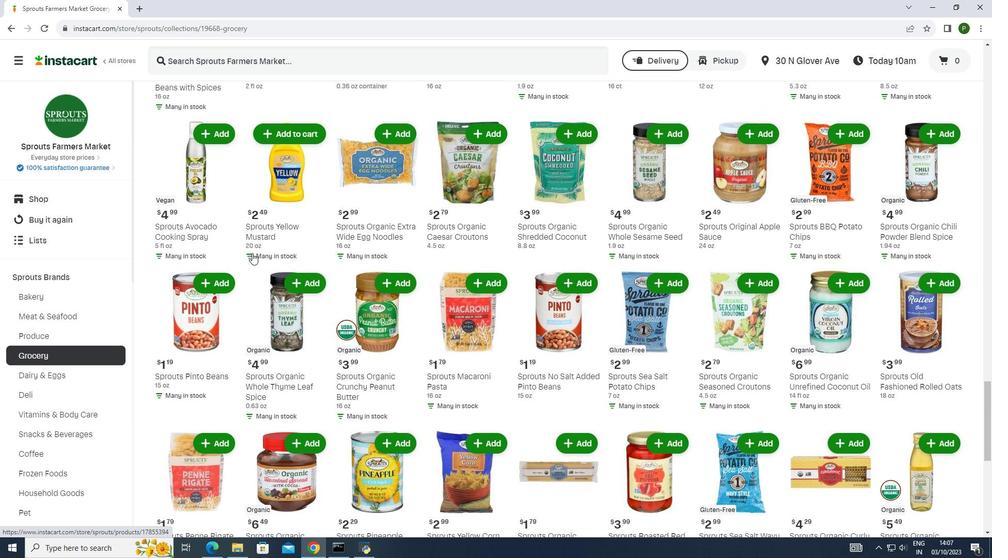 
Action: Mouse scrolled (252, 252) with delta (0, 0)
Screenshot: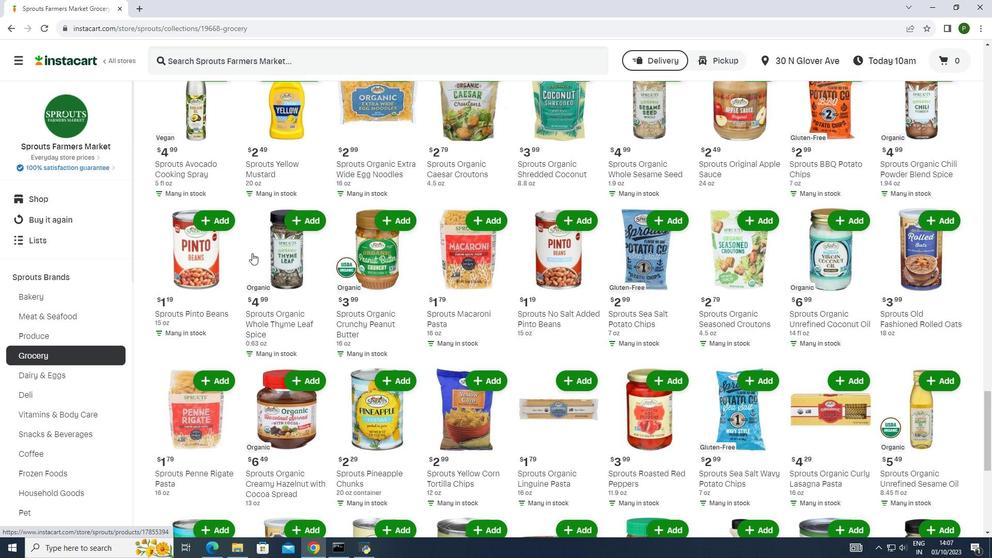 
Action: Mouse scrolled (252, 252) with delta (0, 0)
Screenshot: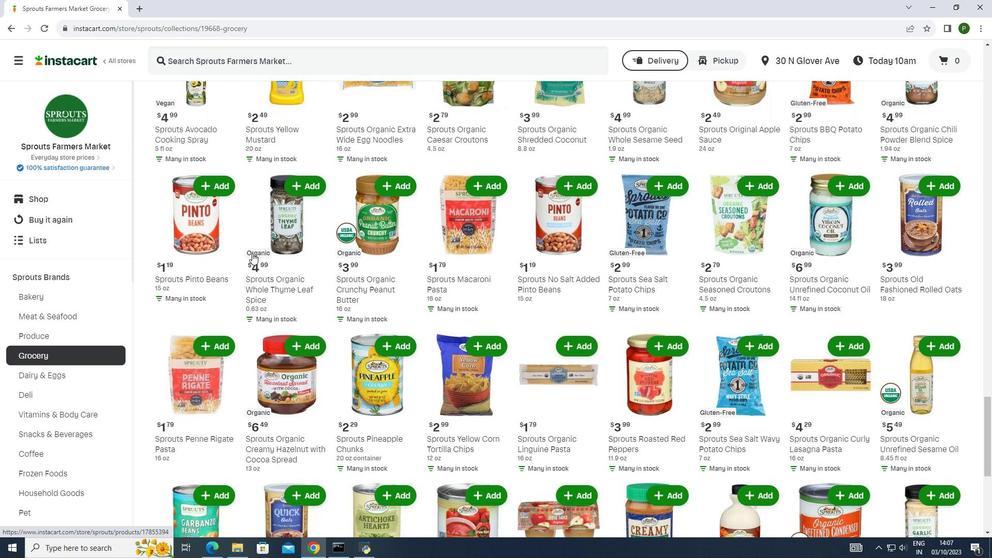 
Action: Mouse scrolled (252, 252) with delta (0, 0)
Screenshot: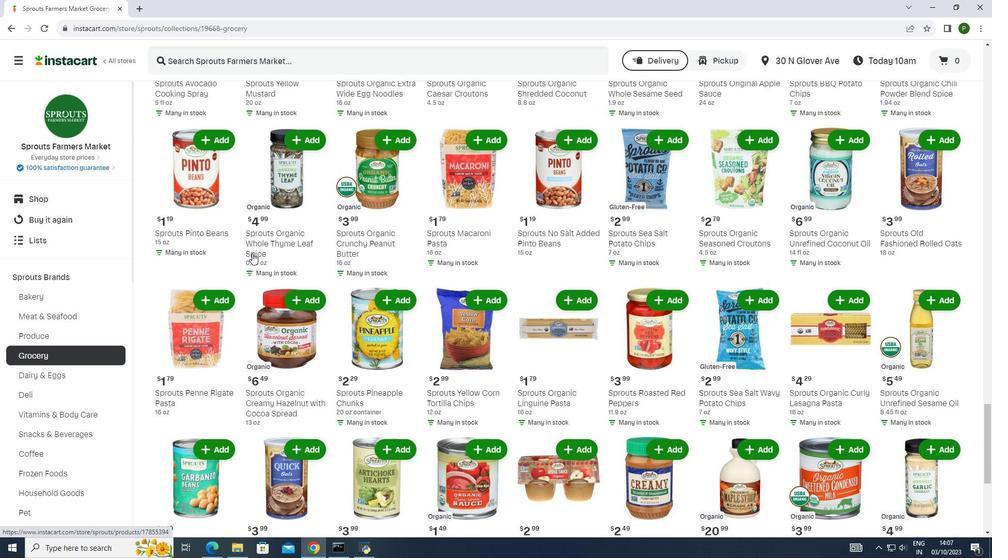 
Action: Mouse scrolled (252, 252) with delta (0, 0)
Screenshot: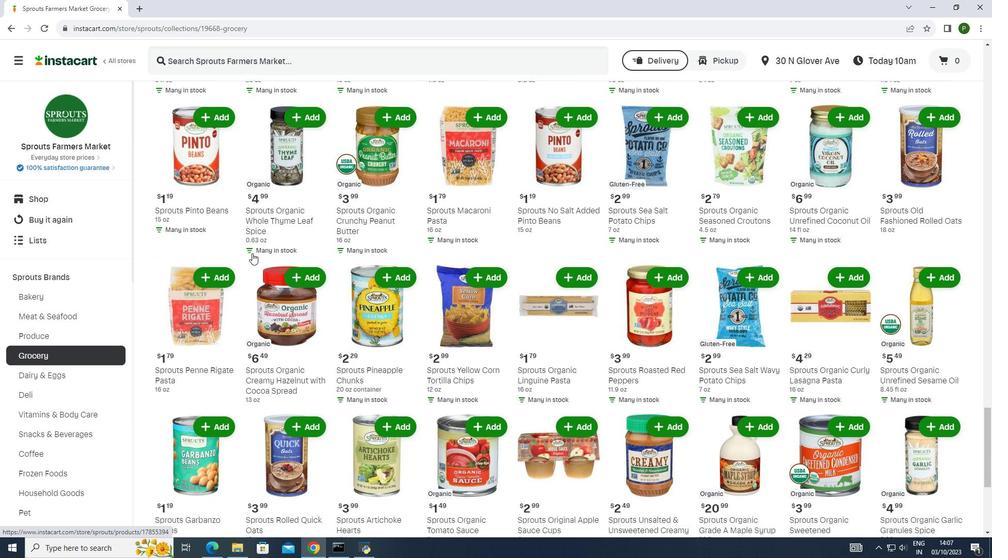
Action: Mouse scrolled (252, 252) with delta (0, 0)
Screenshot: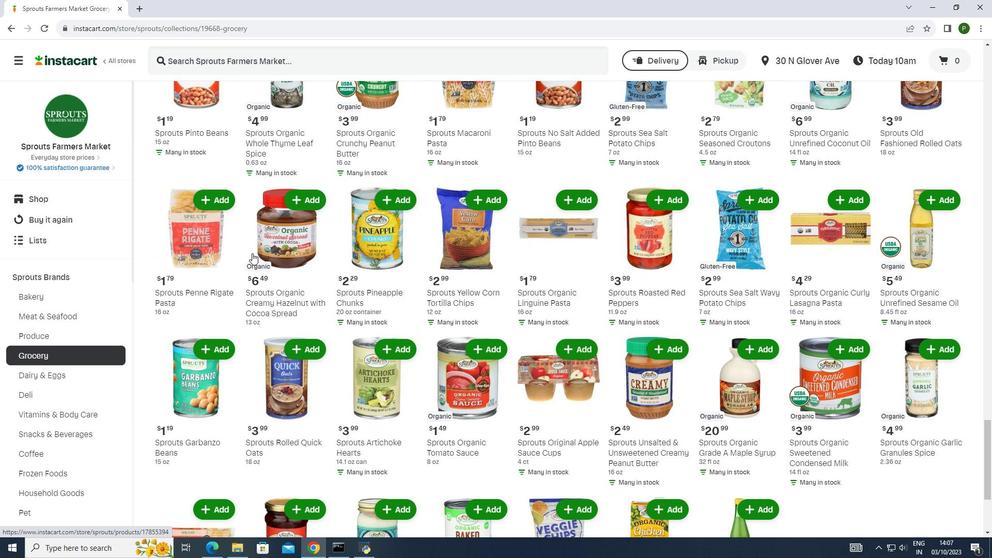 
Action: Mouse scrolled (252, 252) with delta (0, 0)
Screenshot: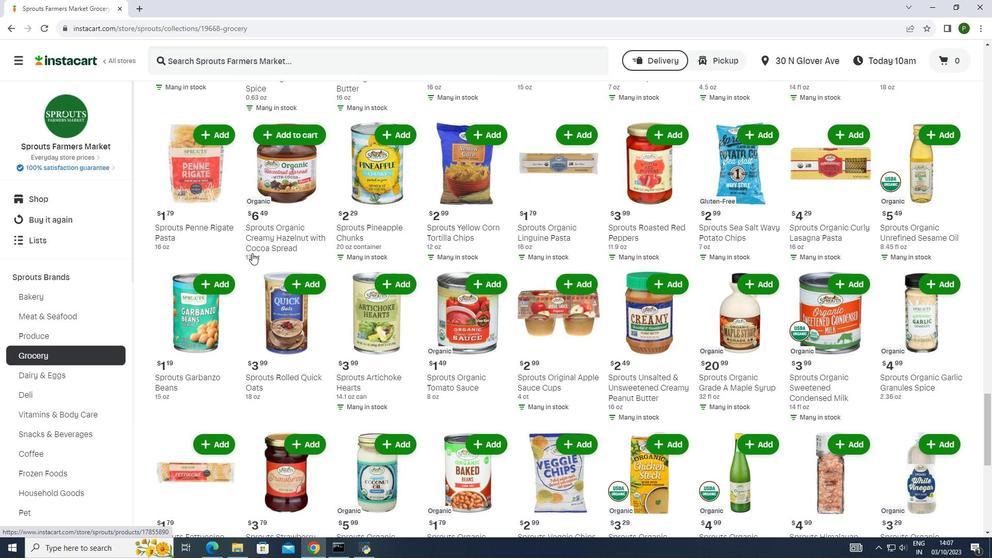 
Action: Mouse scrolled (252, 252) with delta (0, 0)
Screenshot: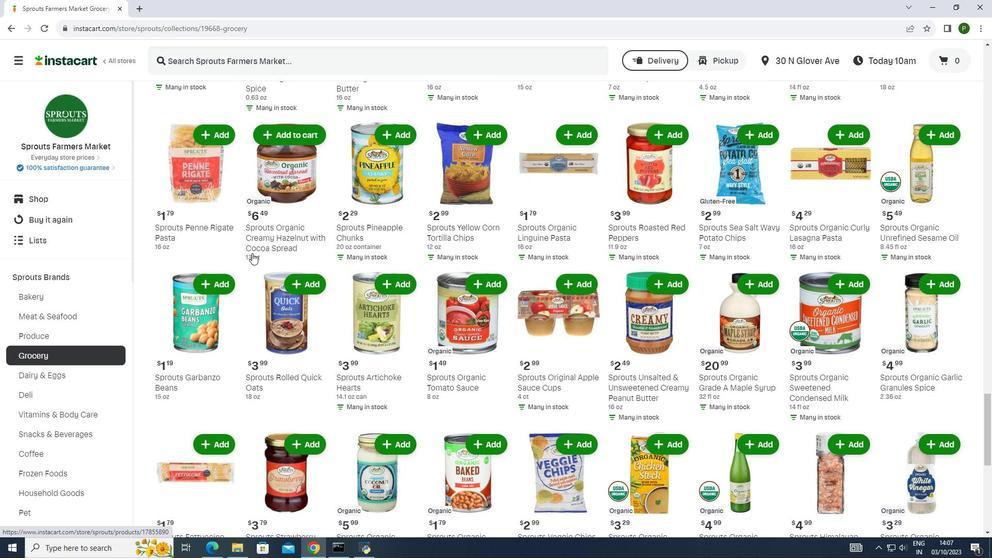 
Action: Mouse scrolled (252, 252) with delta (0, 0)
Screenshot: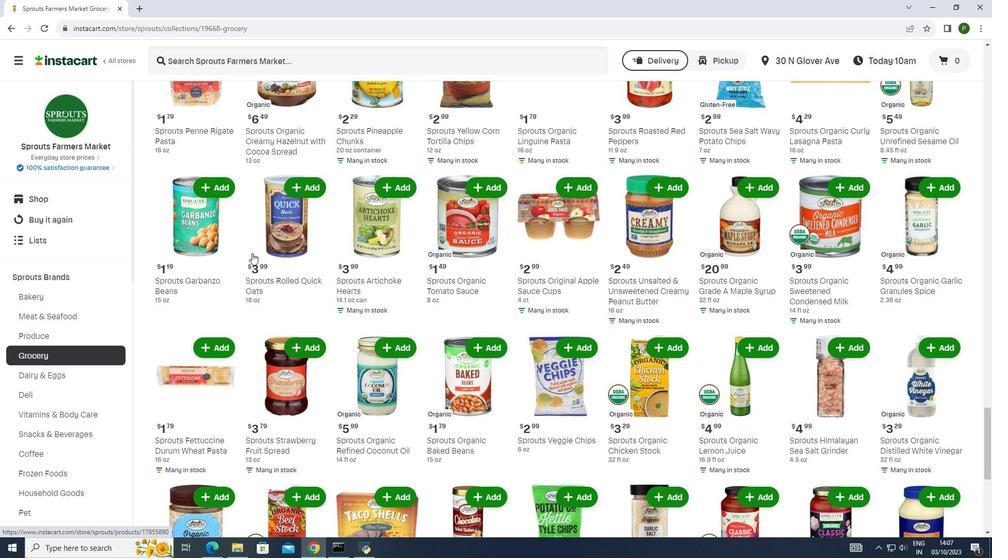 
Action: Mouse scrolled (252, 252) with delta (0, 0)
Screenshot: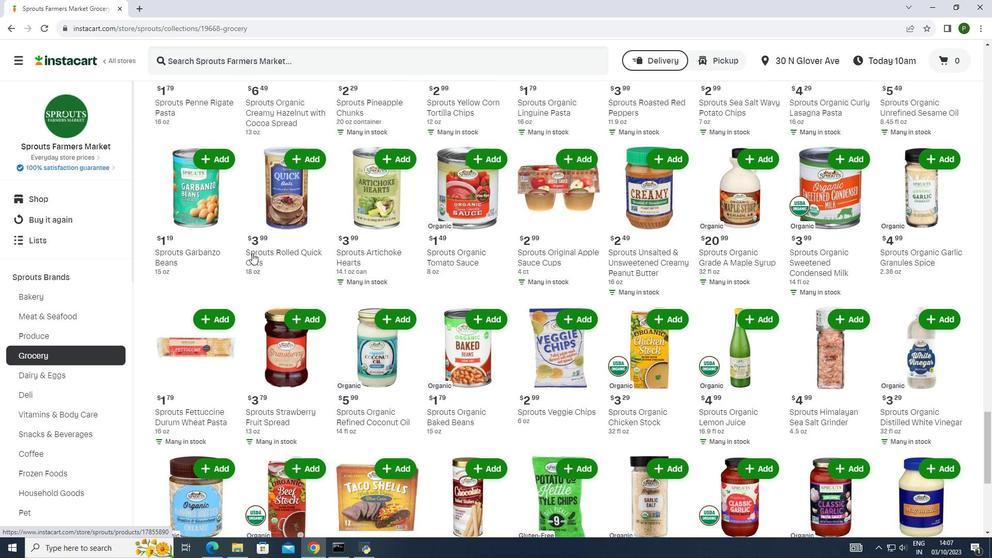 
Action: Mouse scrolled (252, 252) with delta (0, 0)
Screenshot: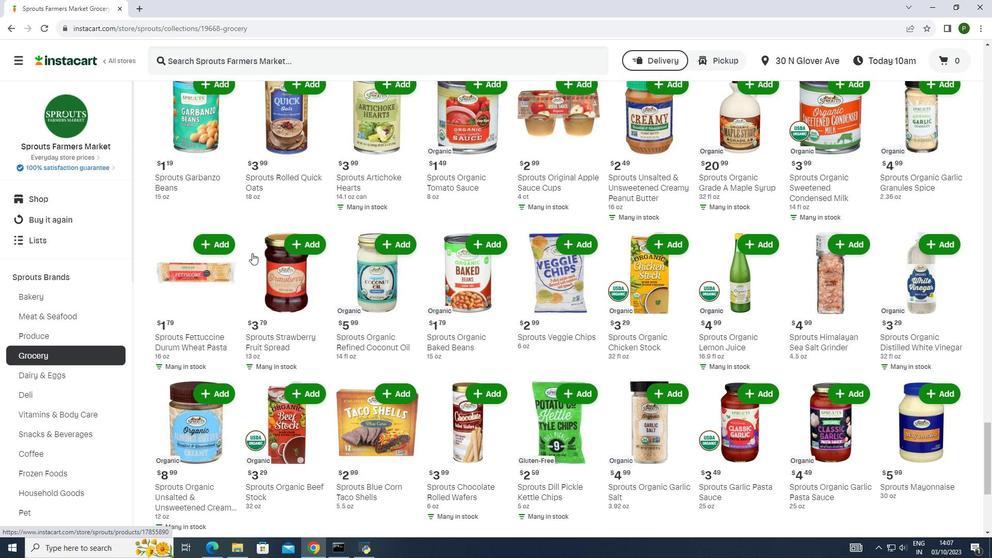 
Action: Mouse scrolled (252, 252) with delta (0, 0)
Screenshot: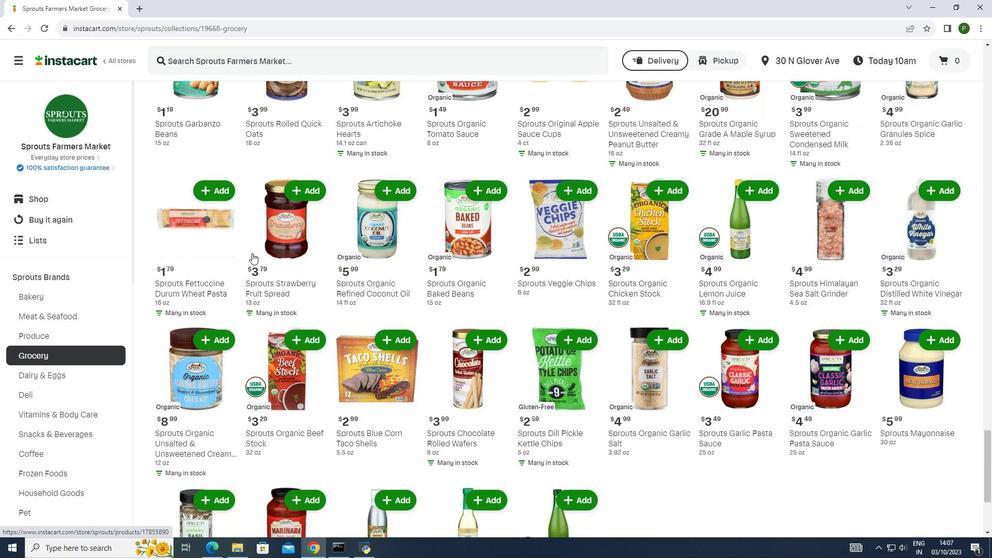 
Action: Mouse scrolled (252, 252) with delta (0, 0)
Screenshot: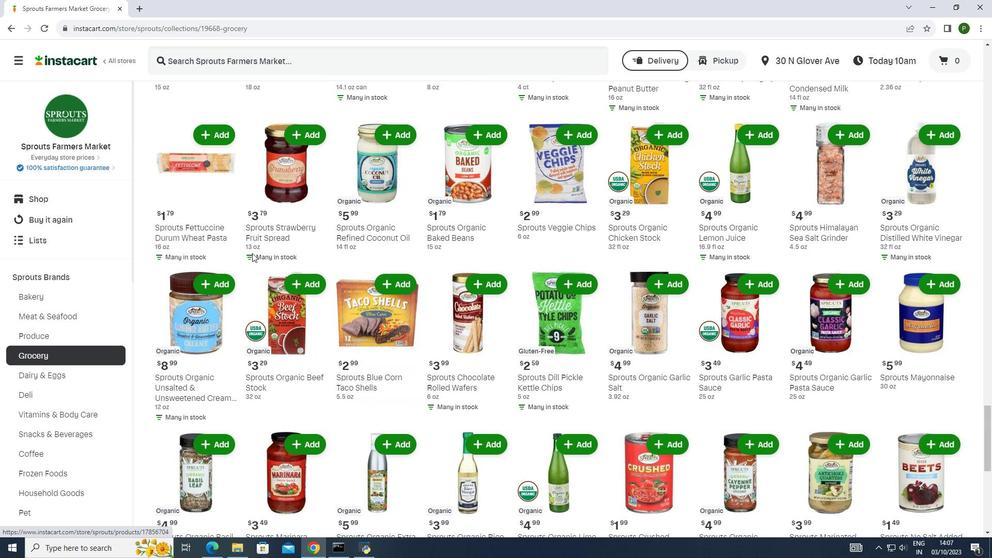 
Action: Mouse scrolled (252, 252) with delta (0, 0)
Screenshot: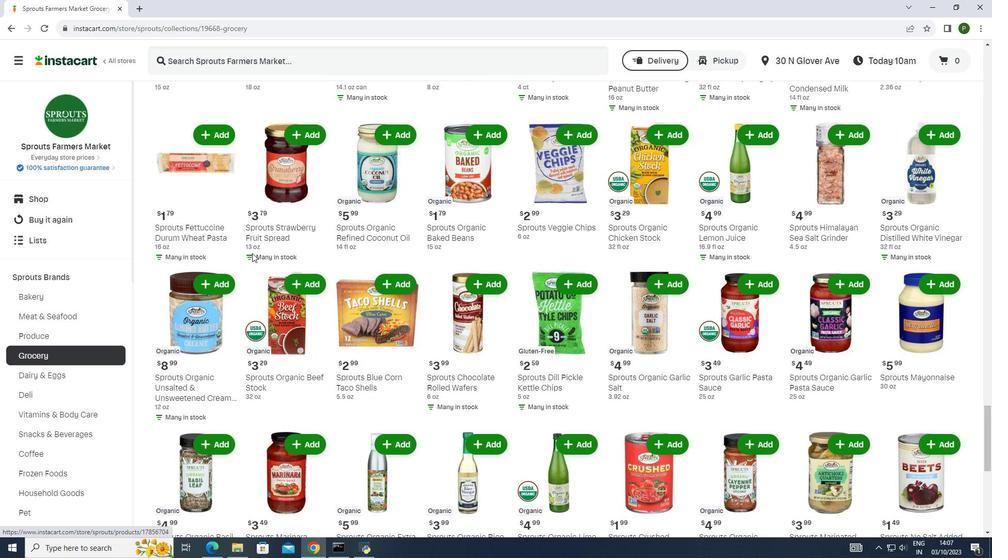 
Action: Mouse scrolled (252, 252) with delta (0, 0)
Screenshot: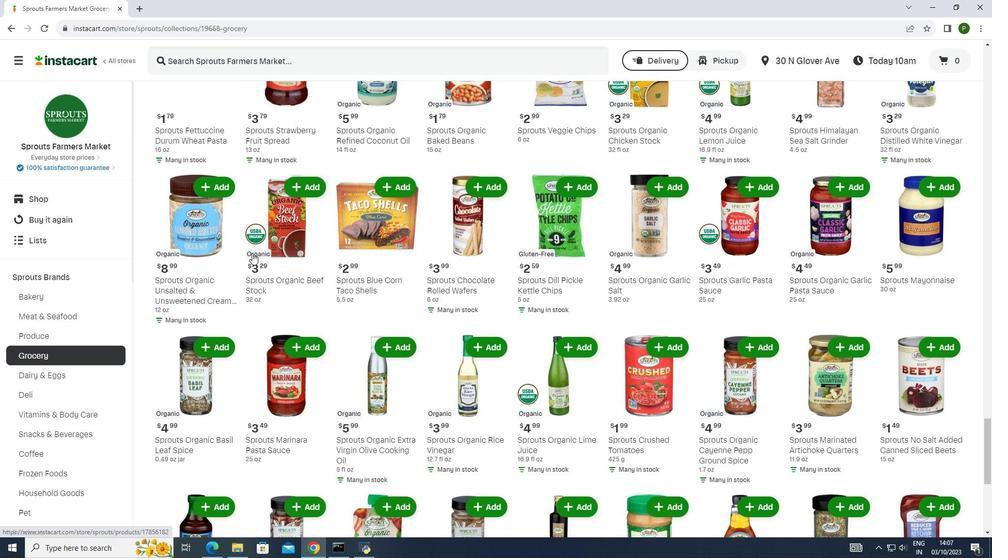 
Action: Mouse scrolled (252, 252) with delta (0, 0)
Screenshot: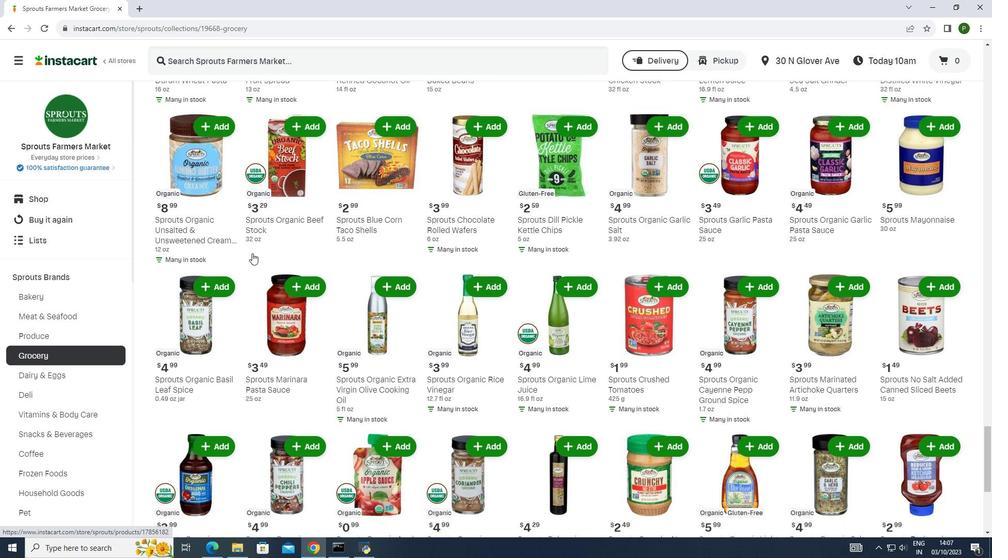 
Action: Mouse moved to (252, 253)
Screenshot: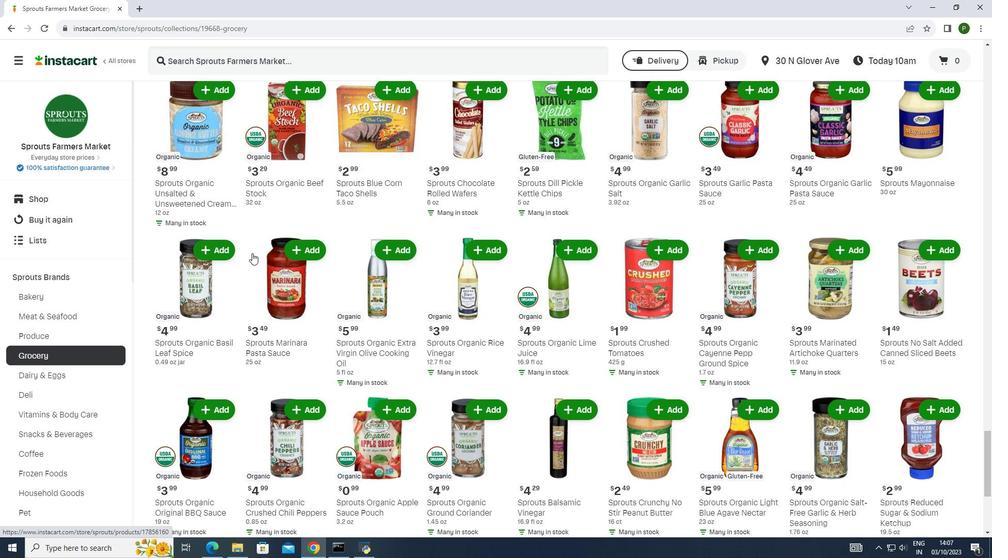 
Action: Mouse scrolled (252, 252) with delta (0, 0)
Screenshot: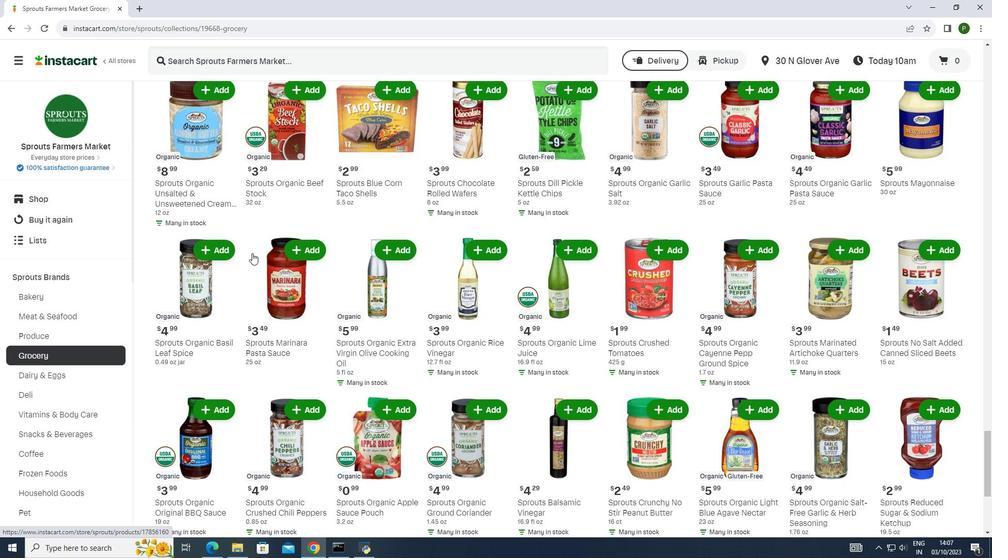 
Action: Mouse scrolled (252, 252) with delta (0, 0)
Screenshot: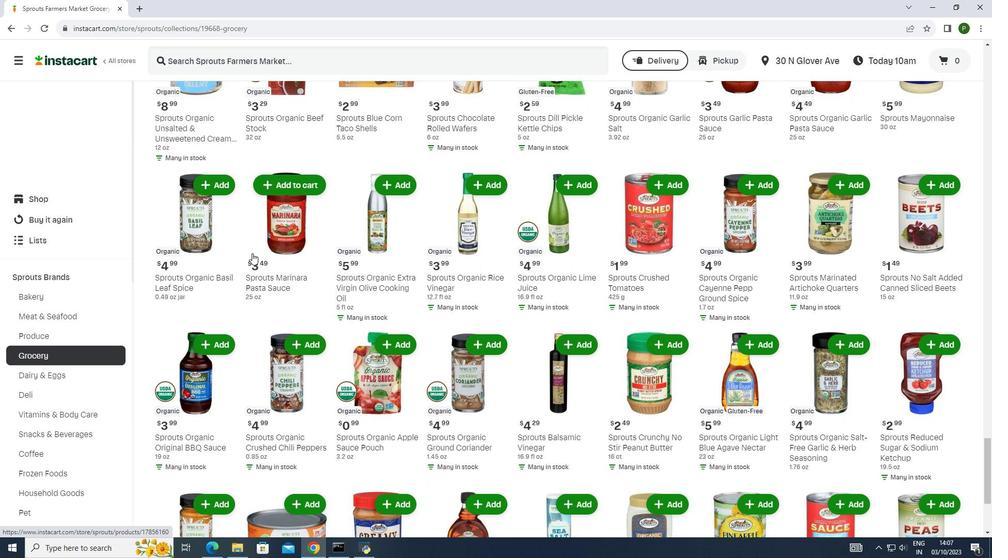 
Action: Mouse scrolled (252, 252) with delta (0, 0)
Screenshot: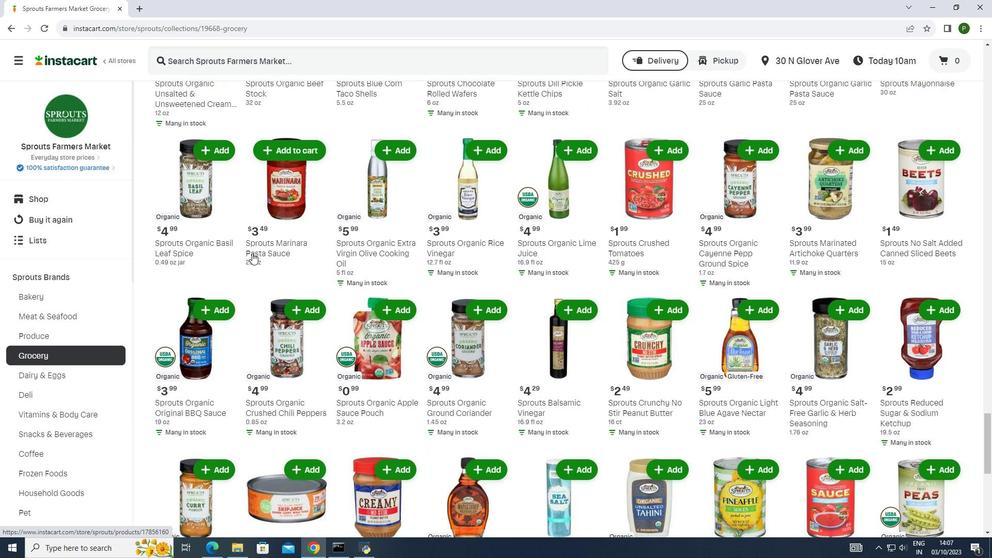 
Action: Mouse scrolled (252, 252) with delta (0, 0)
Screenshot: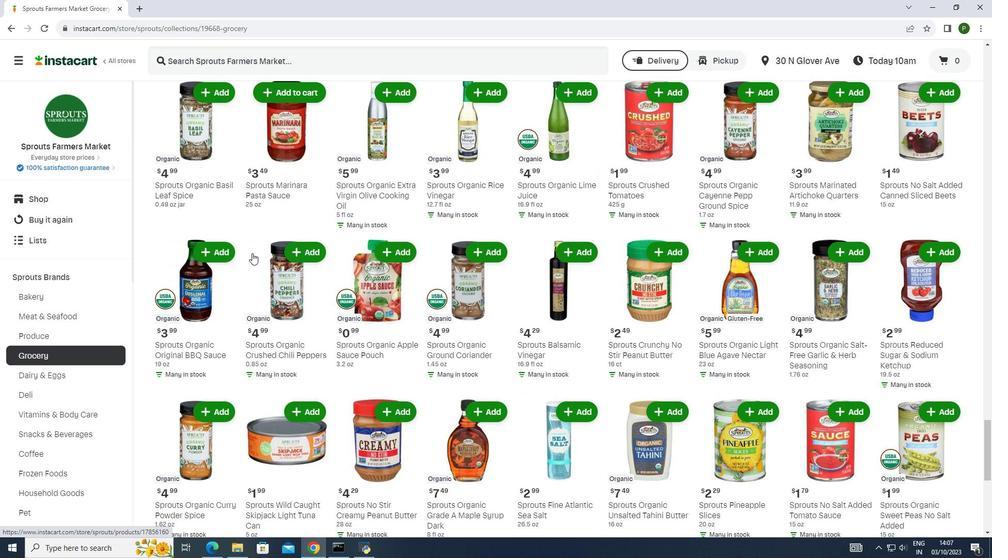 
Action: Mouse scrolled (252, 252) with delta (0, 0)
Screenshot: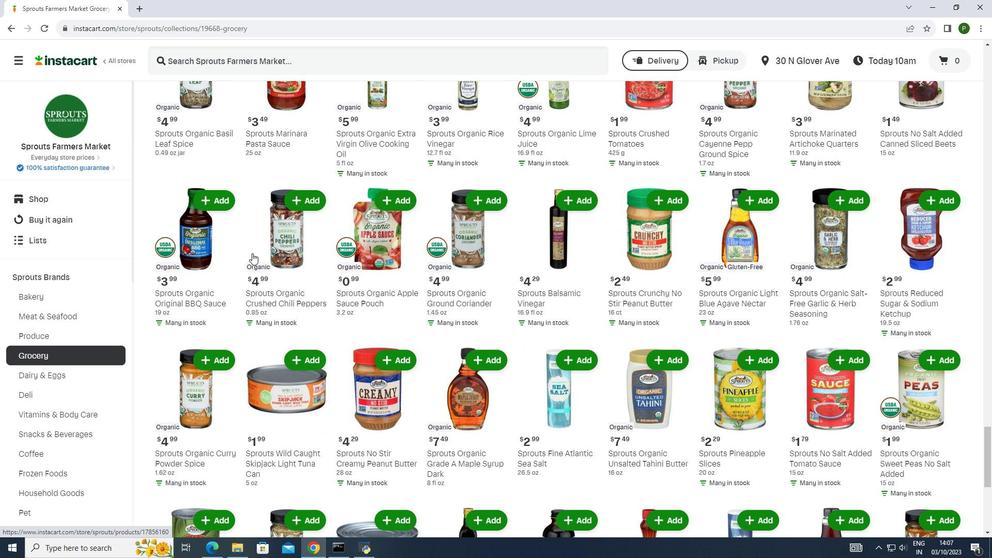 
Action: Mouse scrolled (252, 252) with delta (0, 0)
Screenshot: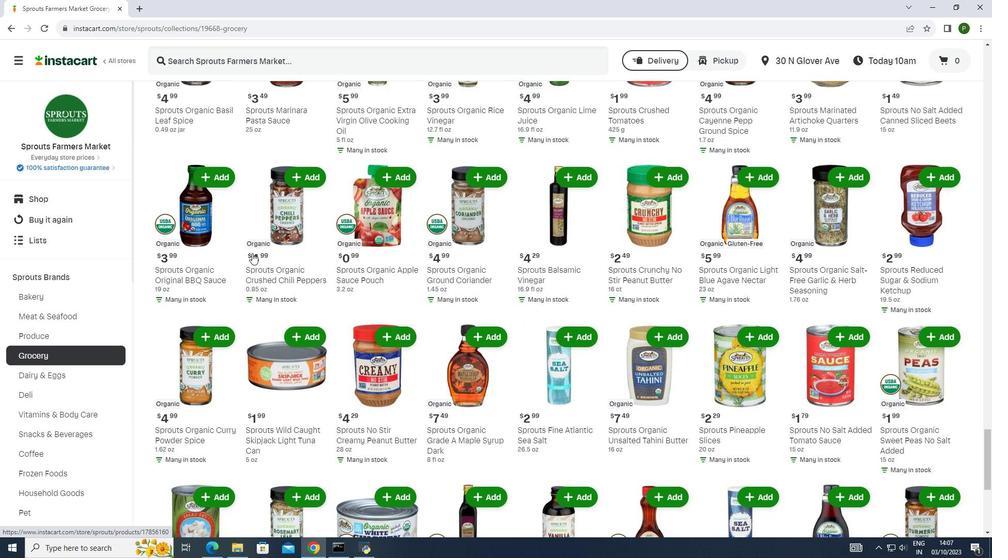 
Action: Mouse scrolled (252, 252) with delta (0, 0)
Screenshot: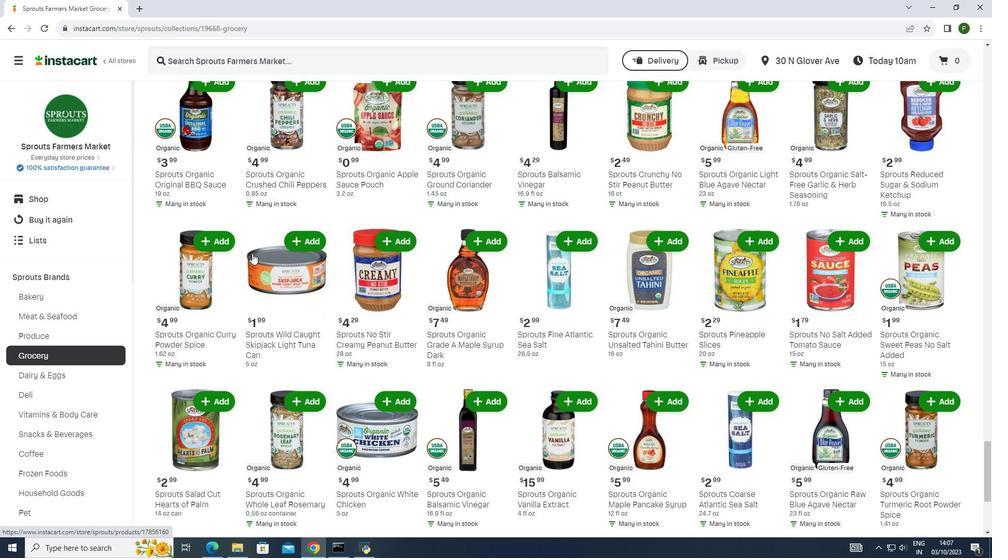 
Action: Mouse scrolled (252, 252) with delta (0, 0)
Screenshot: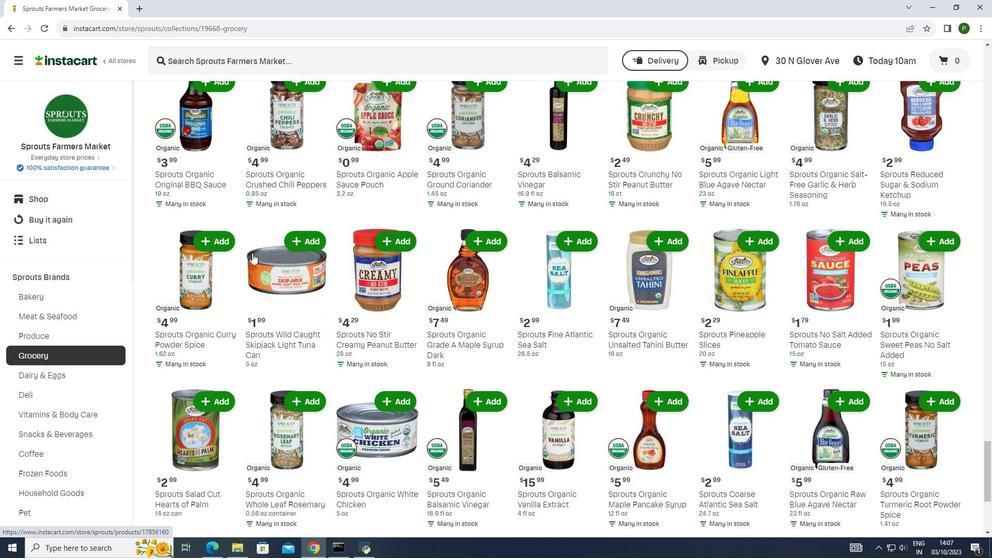
Action: Mouse scrolled (252, 252) with delta (0, 0)
Screenshot: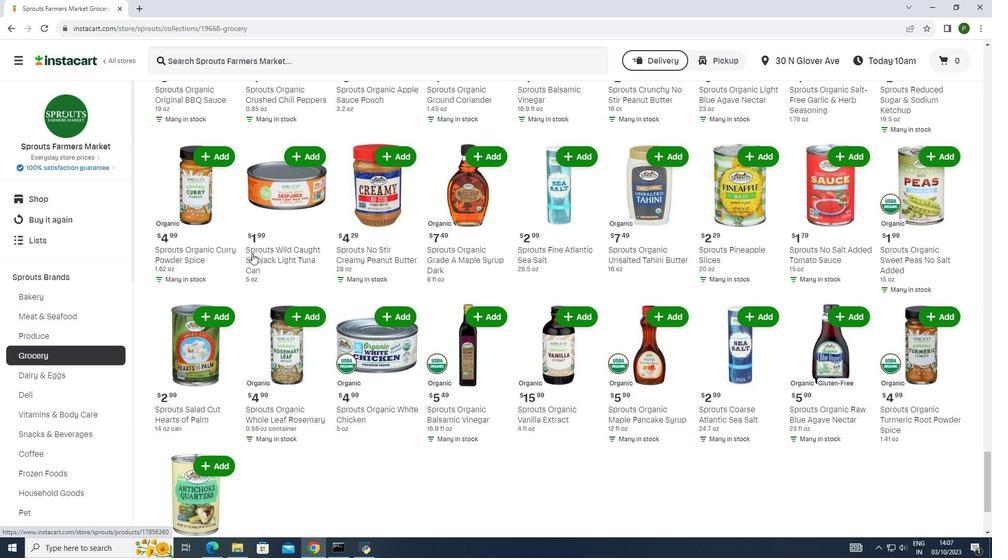 
Action: Mouse scrolled (252, 252) with delta (0, 0)
Screenshot: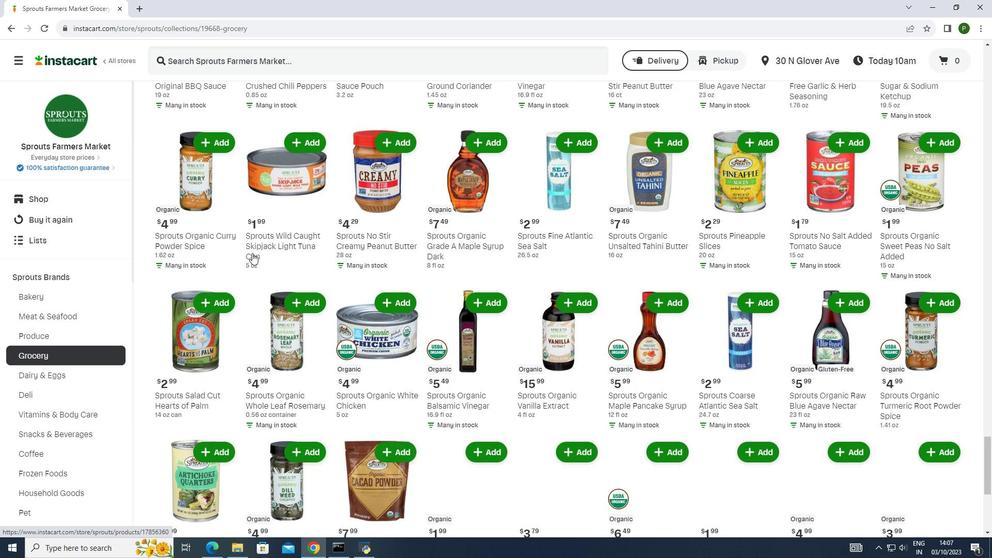 
Action: Mouse scrolled (252, 252) with delta (0, 0)
Screenshot: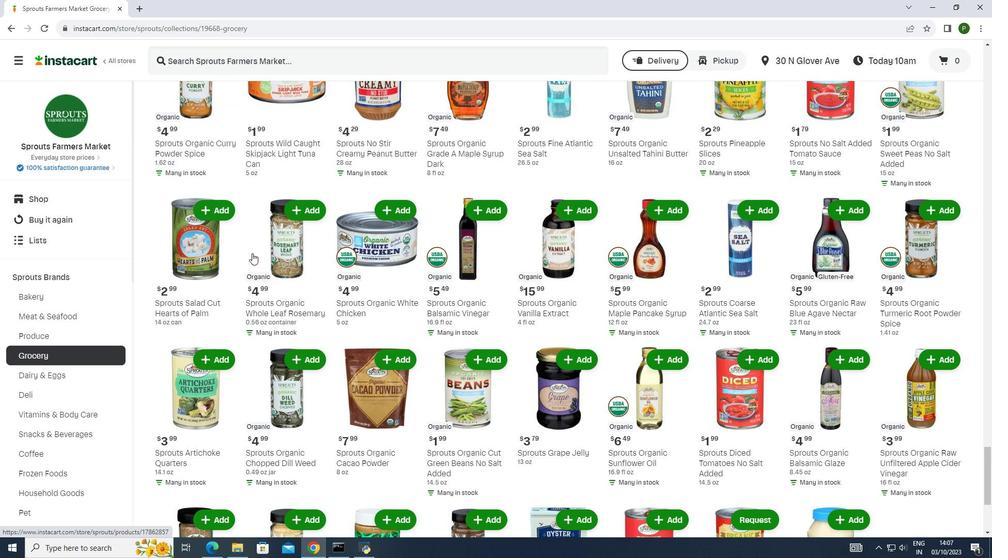 
Action: Mouse scrolled (252, 252) with delta (0, 0)
Screenshot: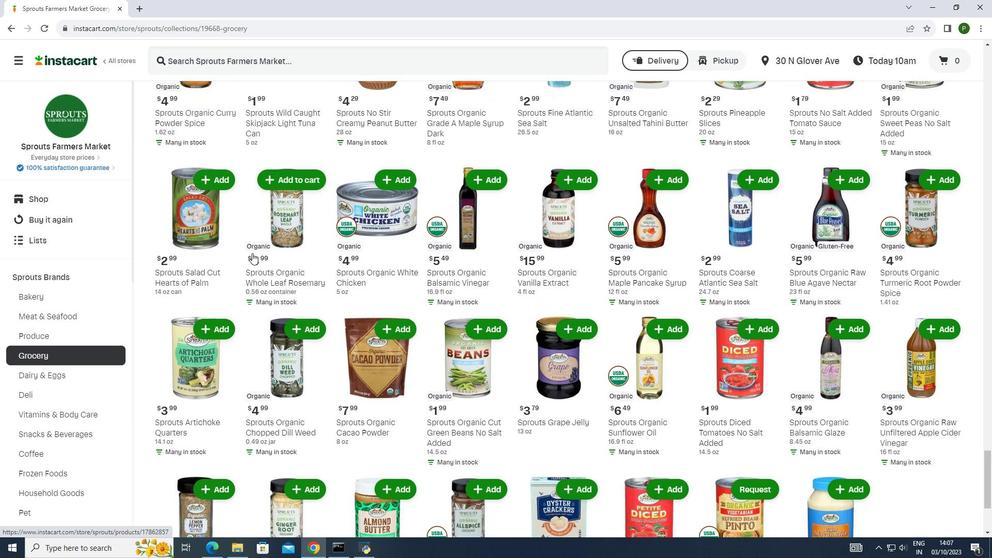 
Action: Mouse scrolled (252, 252) with delta (0, 0)
Screenshot: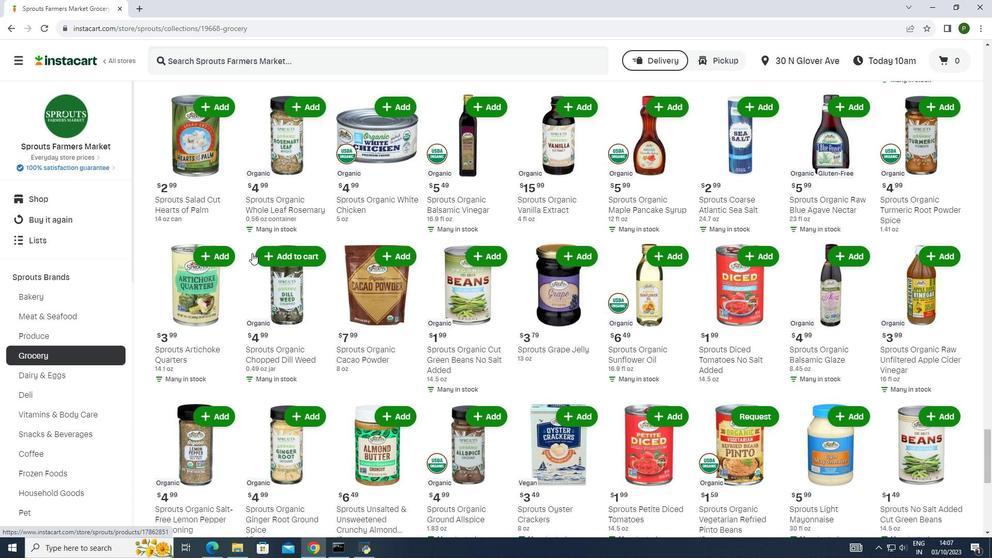 
Action: Mouse scrolled (252, 252) with delta (0, 0)
Screenshot: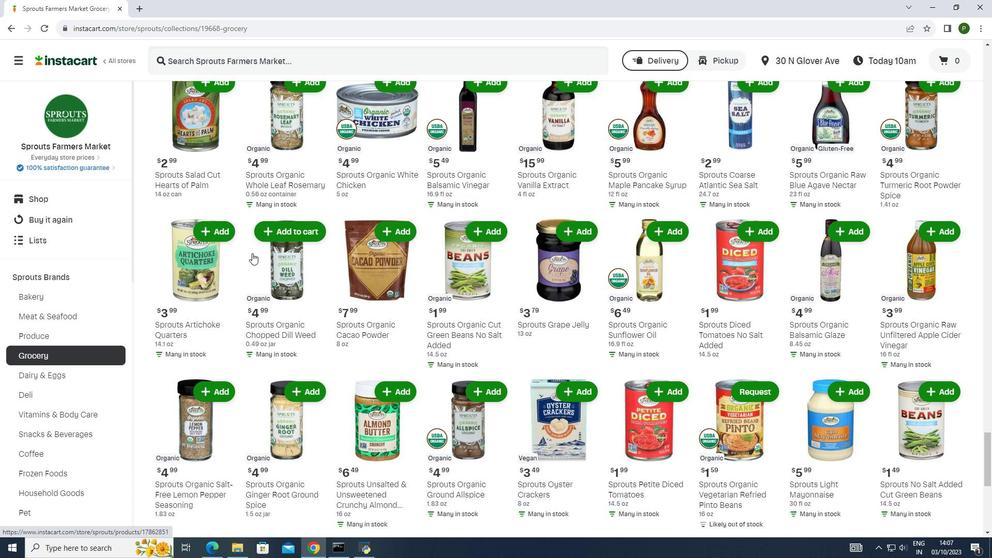 
Action: Mouse scrolled (252, 252) with delta (0, 0)
Screenshot: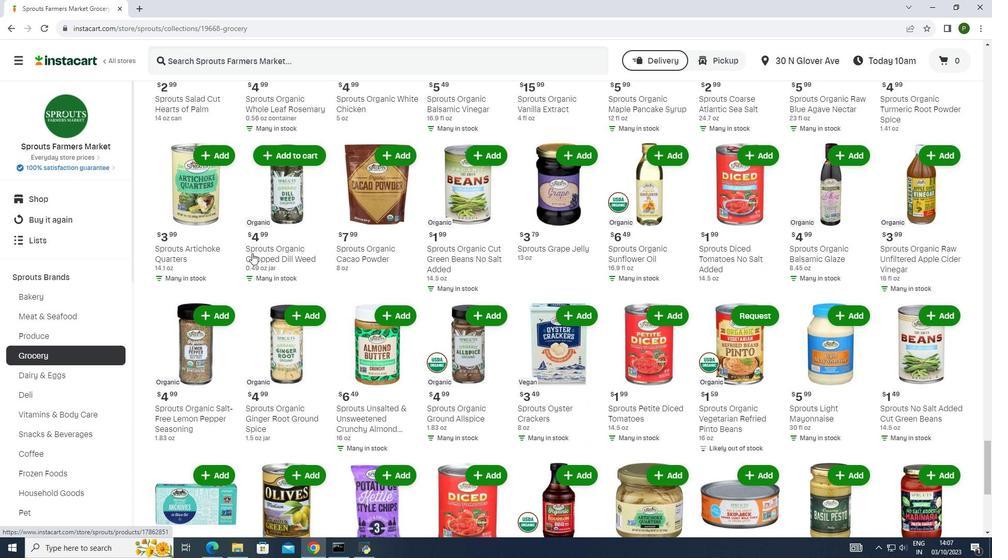 
Action: Mouse scrolled (252, 252) with delta (0, 0)
Screenshot: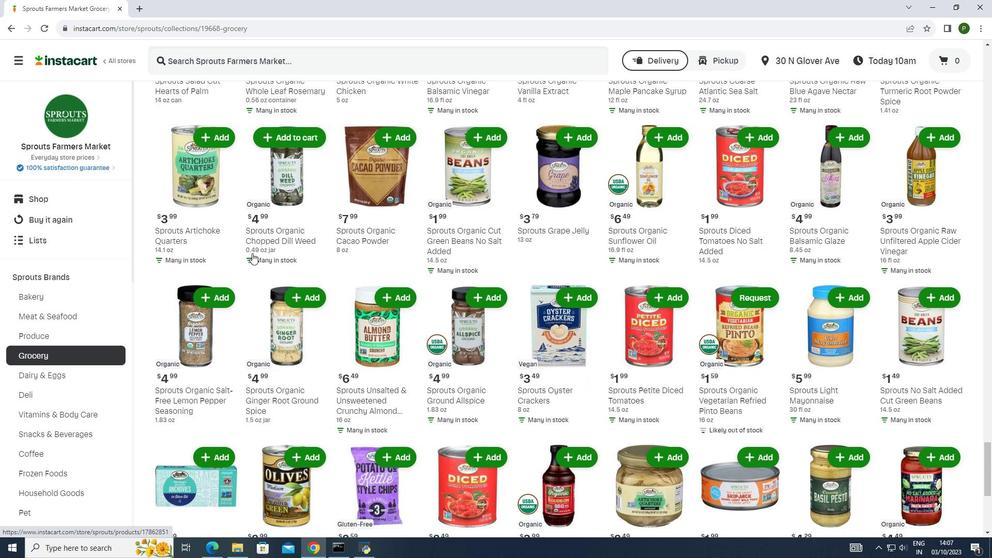 
Action: Mouse scrolled (252, 252) with delta (0, 0)
Screenshot: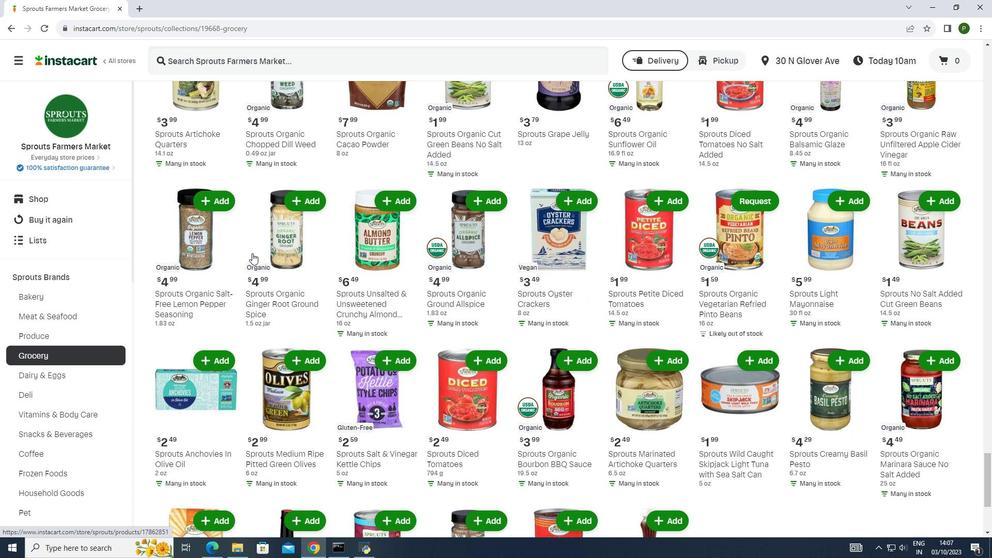 
Action: Mouse scrolled (252, 252) with delta (0, 0)
Screenshot: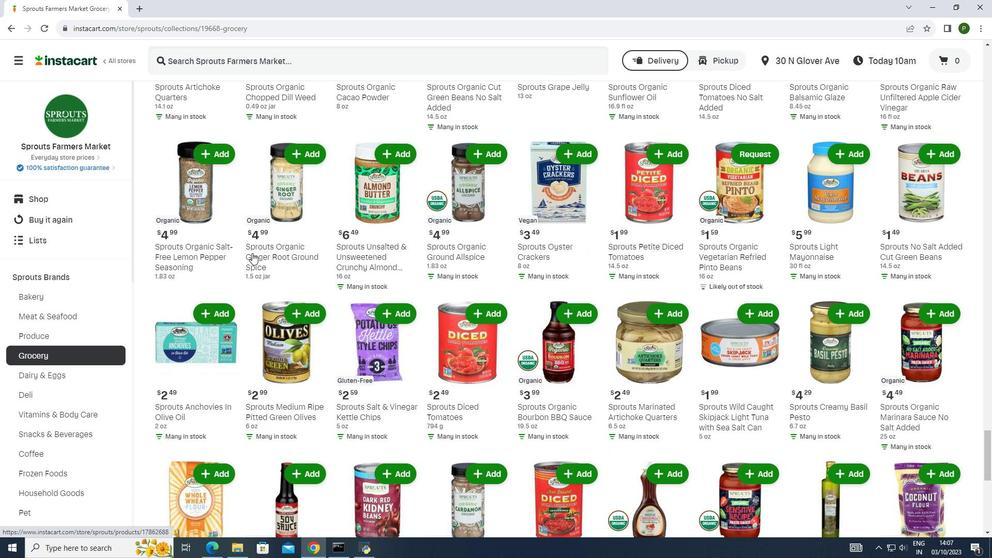 
Action: Mouse scrolled (252, 252) with delta (0, 0)
Screenshot: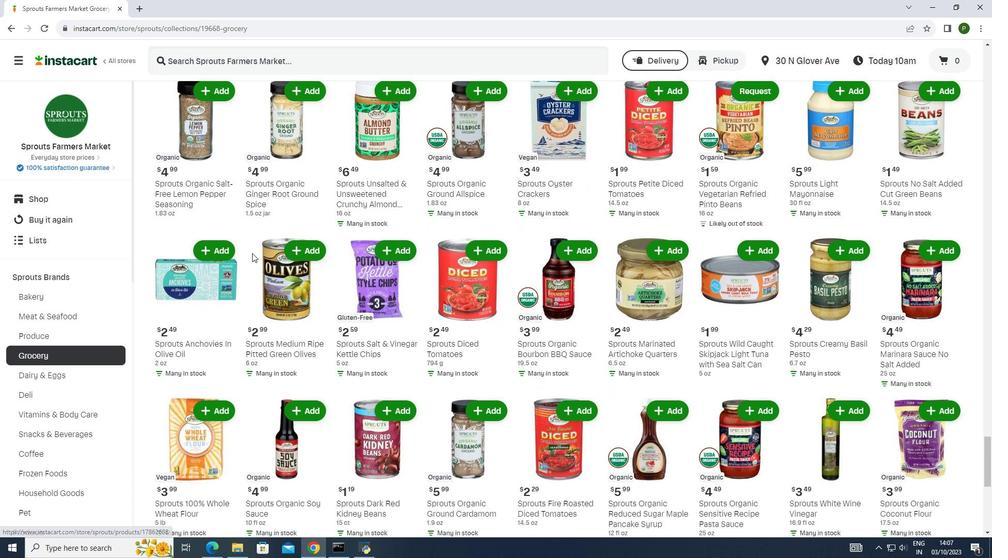 
Action: Mouse scrolled (252, 252) with delta (0, 0)
Screenshot: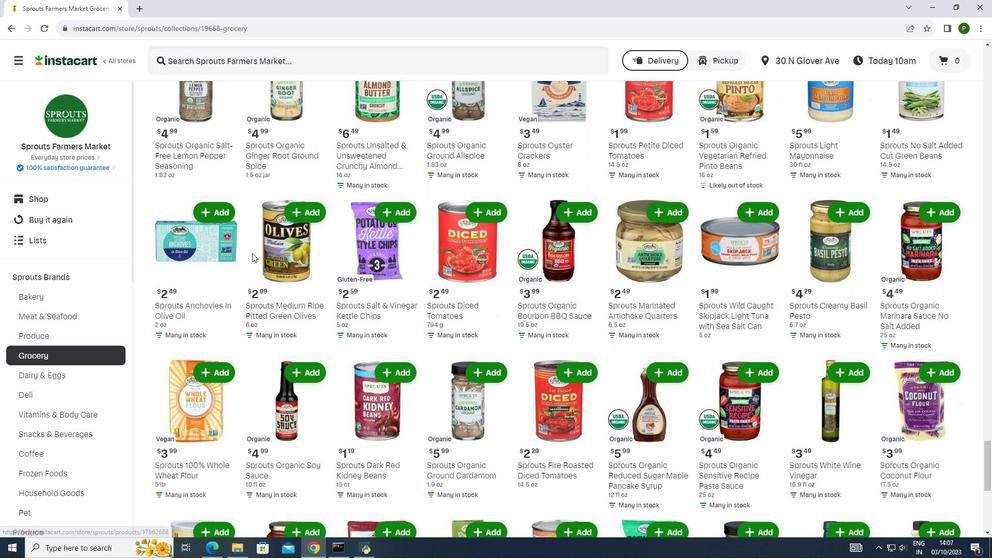 
Action: Mouse scrolled (252, 252) with delta (0, 0)
Screenshot: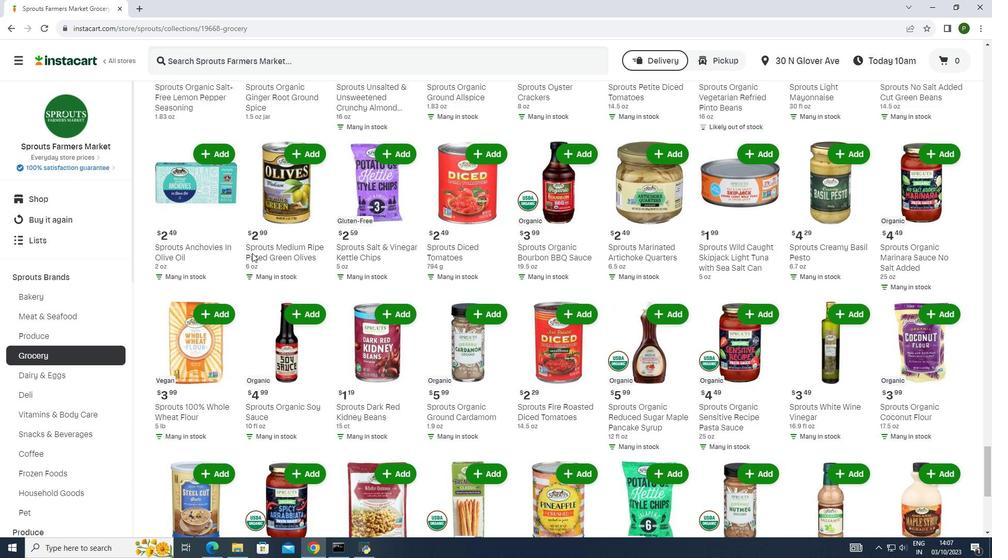 
Action: Mouse scrolled (252, 252) with delta (0, 0)
Screenshot: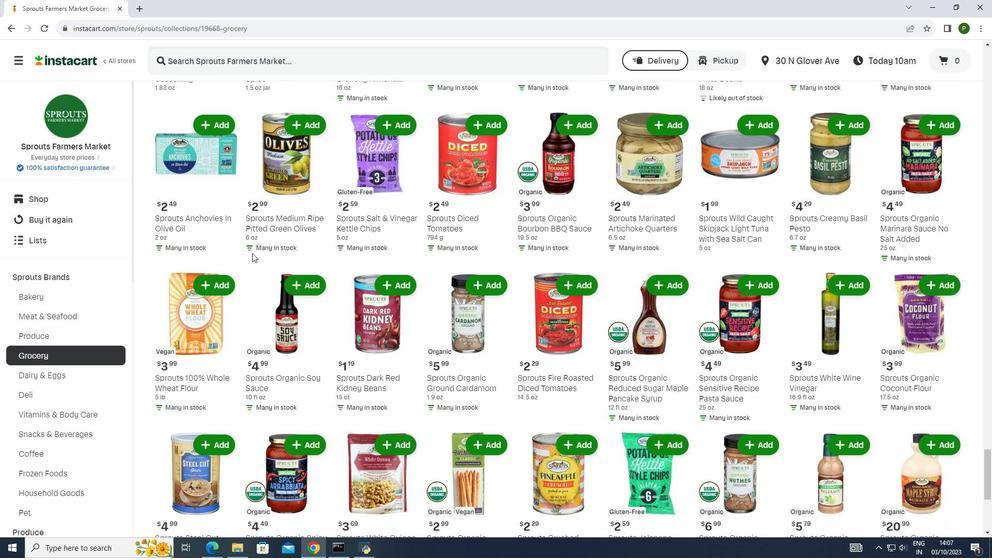 
Action: Mouse scrolled (252, 252) with delta (0, 0)
Screenshot: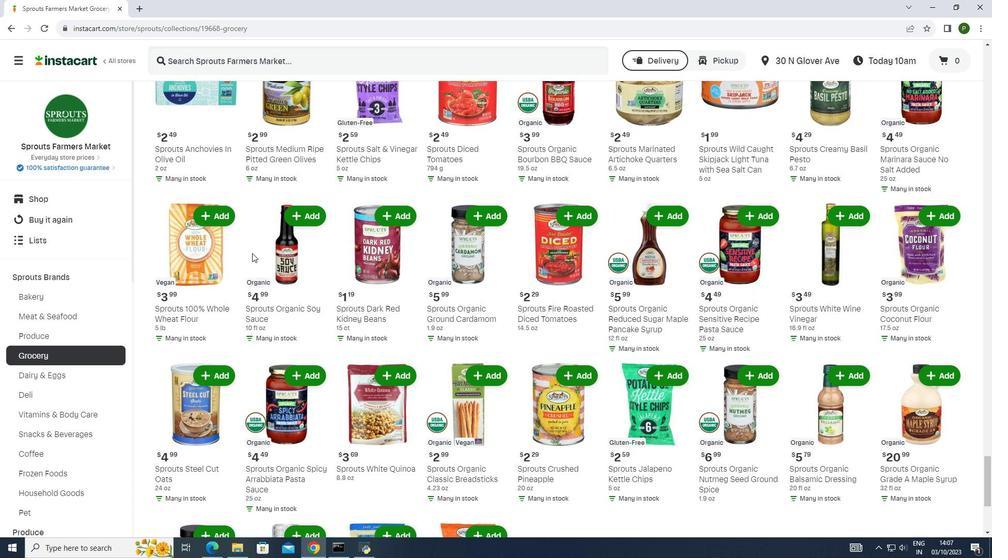 
Action: Mouse scrolled (252, 252) with delta (0, 0)
Screenshot: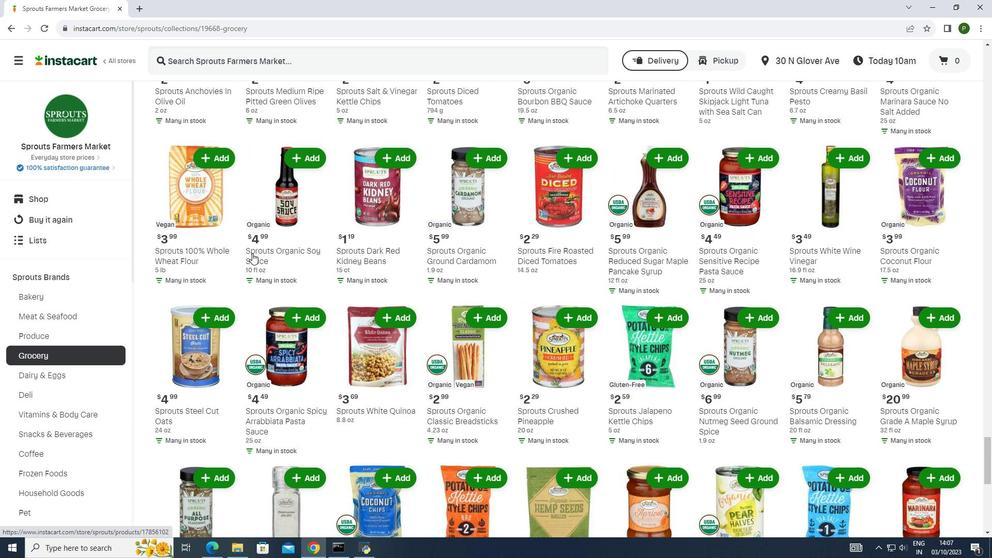 
Action: Mouse scrolled (252, 252) with delta (0, 0)
Screenshot: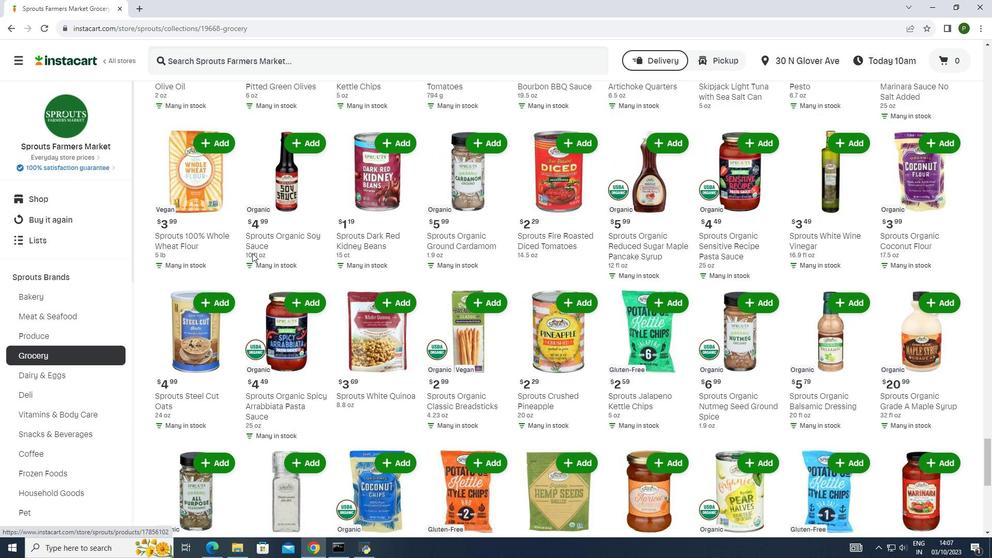 
Action: Mouse scrolled (252, 252) with delta (0, 0)
Screenshot: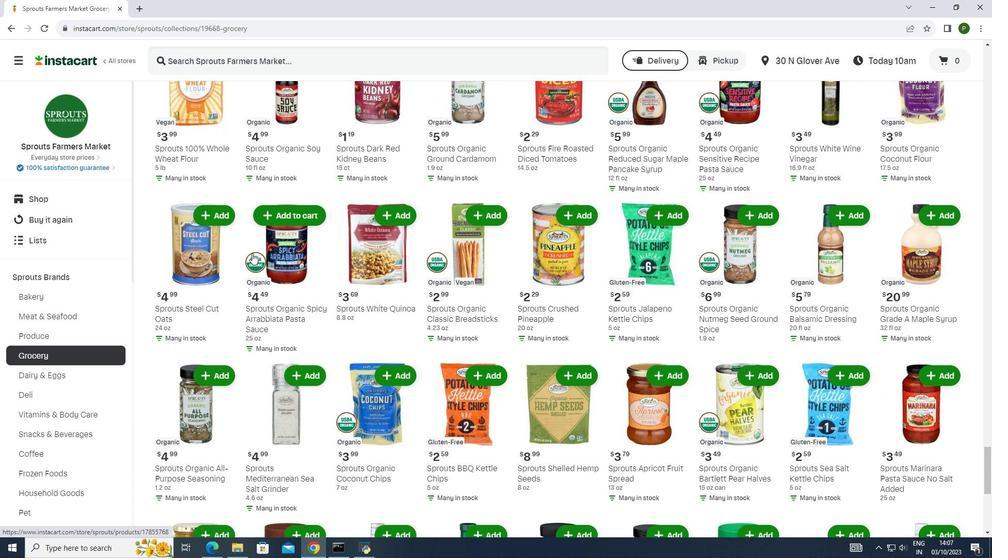 
Action: Mouse moved to (491, 336)
Screenshot: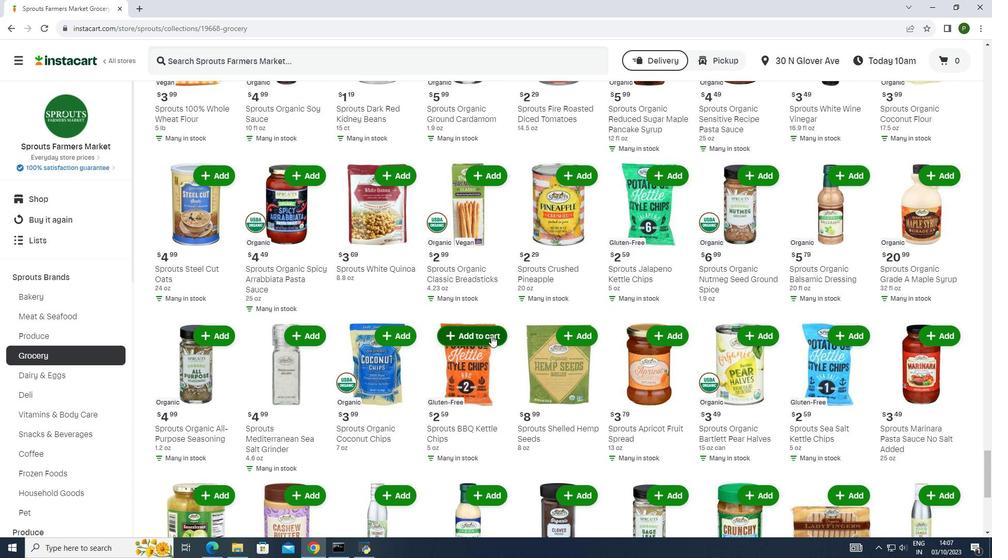 
Action: Mouse pressed left at (491, 336)
Screenshot: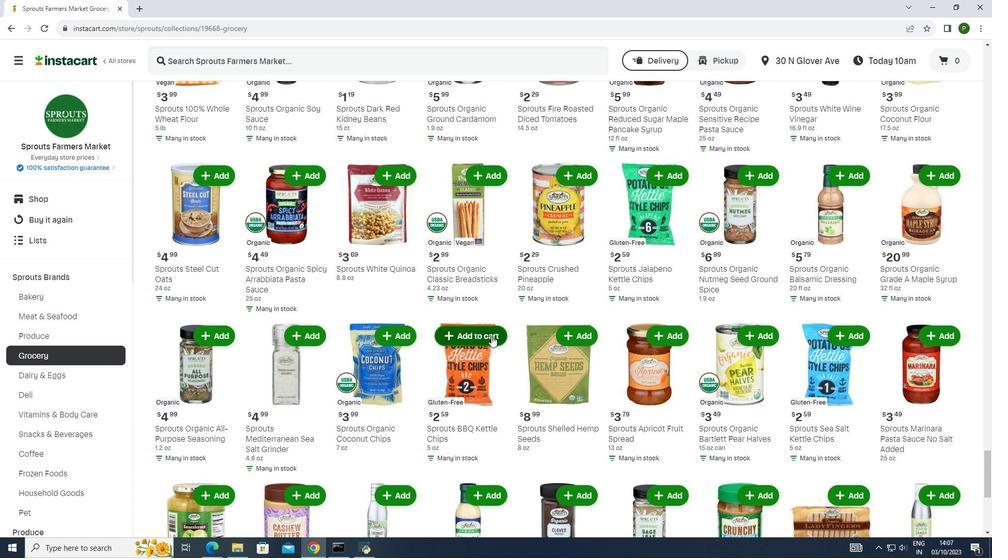 
Action: Mouse moved to (474, 342)
Screenshot: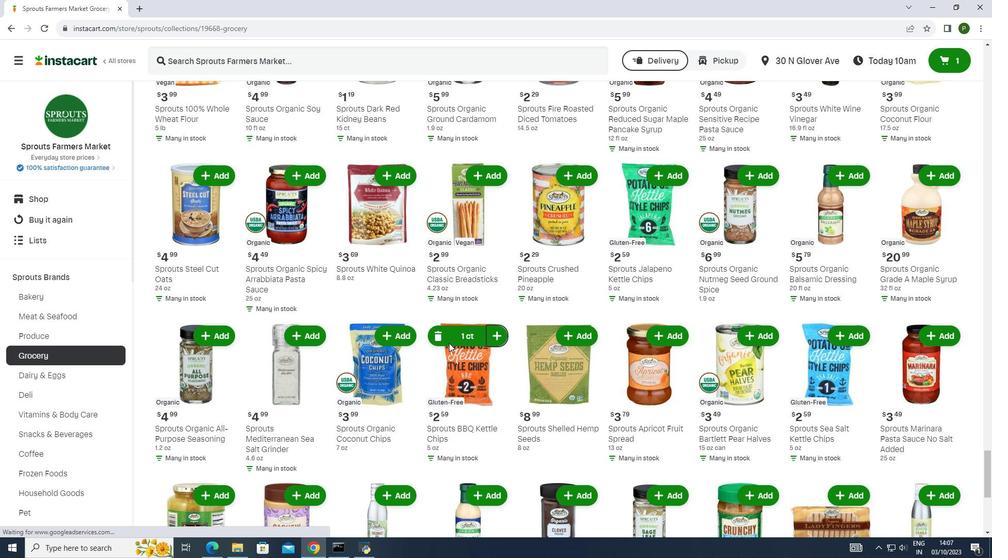 
